 Task: Plan a trip to Nsanje, Malawi from 8th November, 2023 to 19th November, 2023 for 1 adult. Place can be shared room with 1  bedroom having 1 bed and 1 bathroom. Property type can be hotel. Booking option can be shelf check-in. Look for 3 properties as per requirement.
Action: Mouse pressed left at (213, 106)
Screenshot: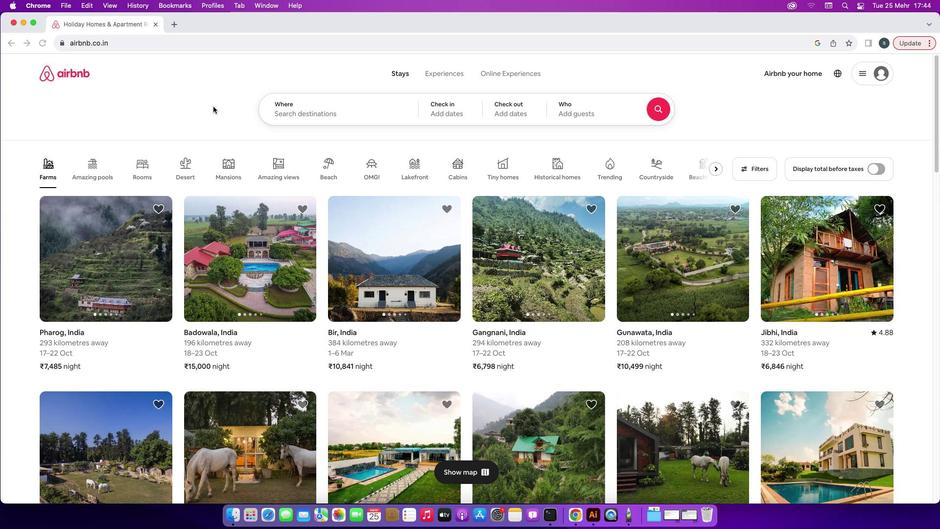 
Action: Mouse moved to (325, 116)
Screenshot: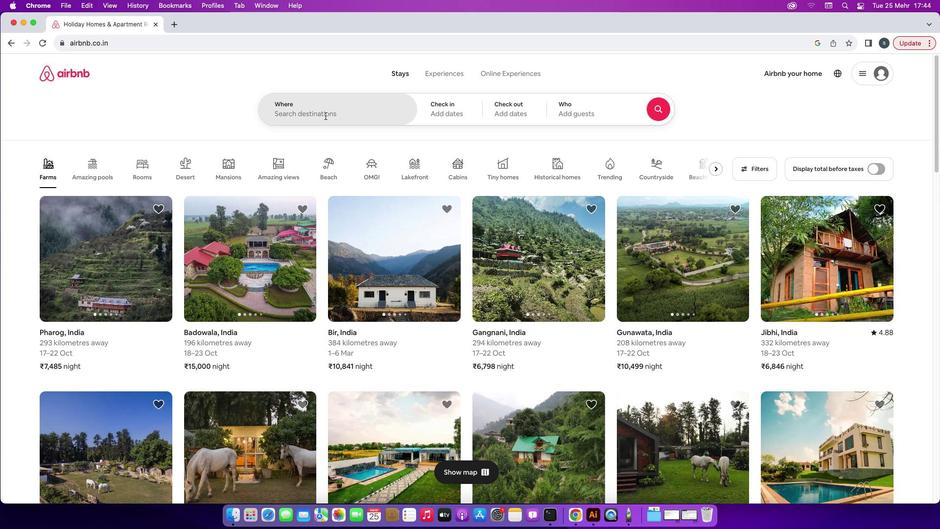 
Action: Mouse pressed left at (325, 116)
Screenshot: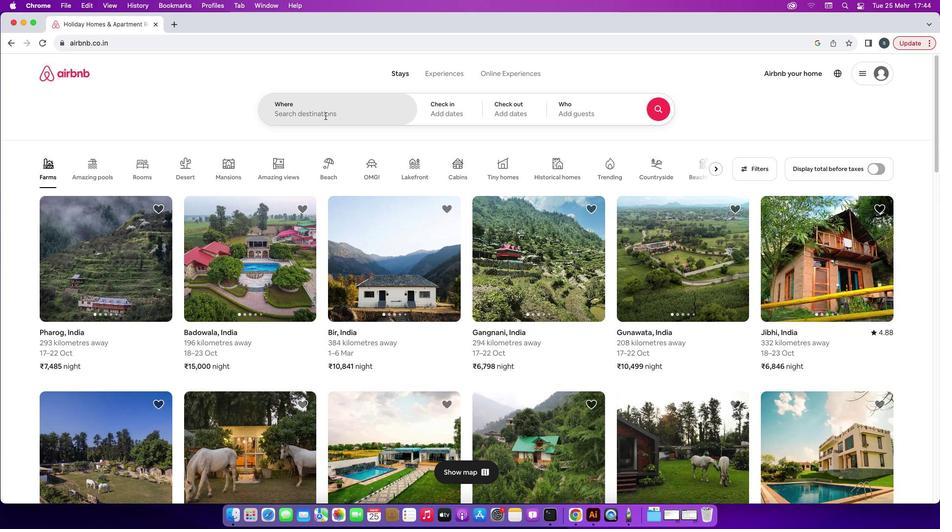 
Action: Mouse moved to (331, 106)
Screenshot: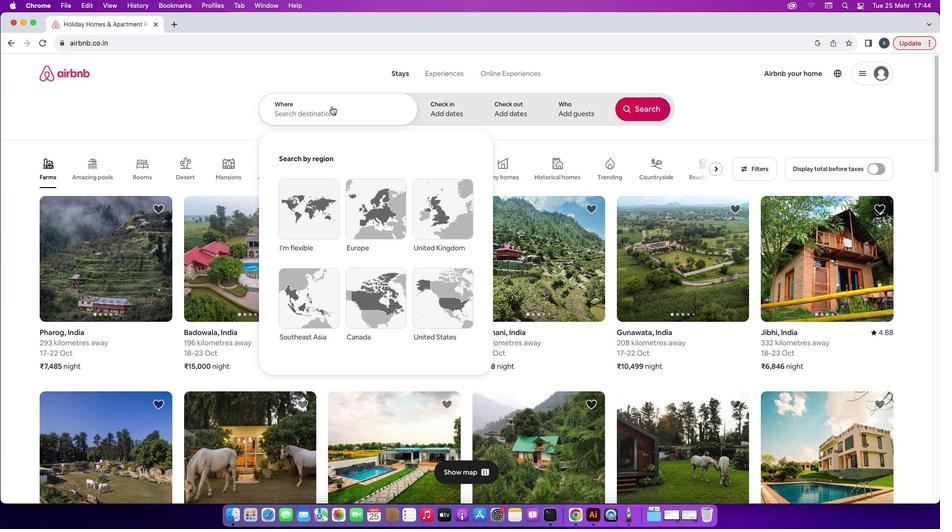 
Action: Key pressed 'N'Key.caps_lock's''a''n''j''e'','Key.spaceKey.caps_lock'M'Key.caps_lock'a''l''a''w''i'
Screenshot: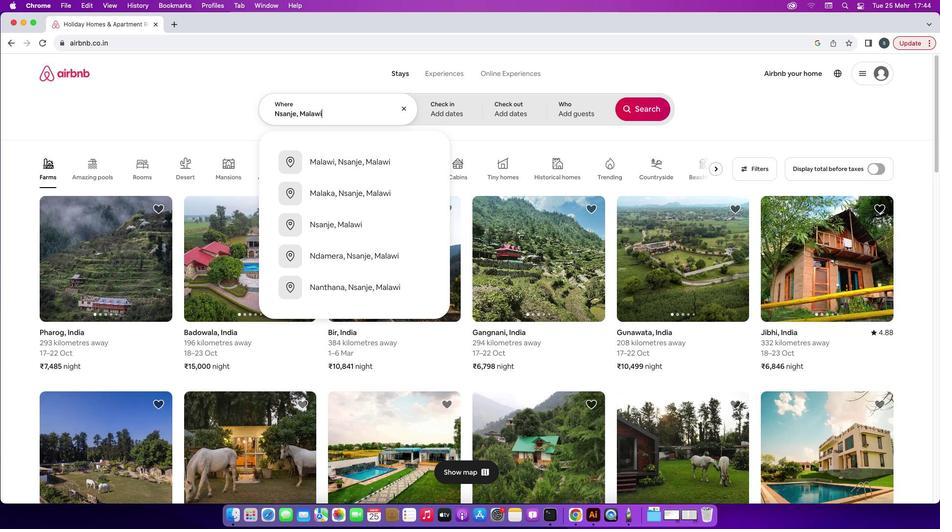 
Action: Mouse moved to (361, 191)
Screenshot: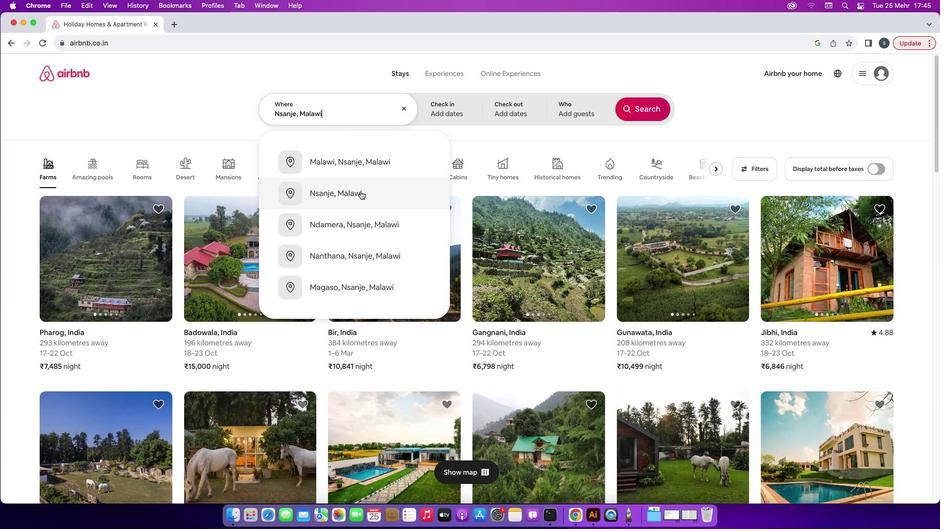
Action: Mouse pressed left at (361, 191)
Screenshot: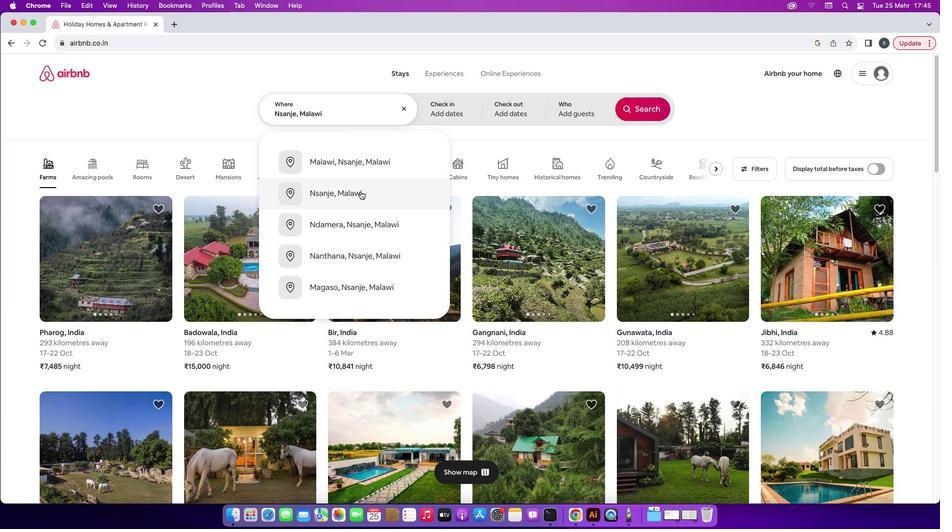 
Action: Mouse moved to (562, 258)
Screenshot: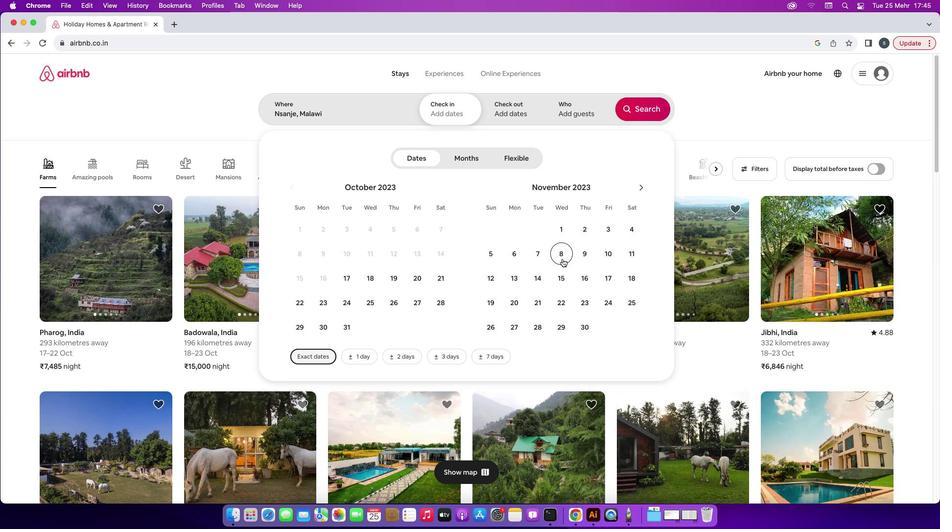 
Action: Mouse pressed left at (562, 258)
Screenshot: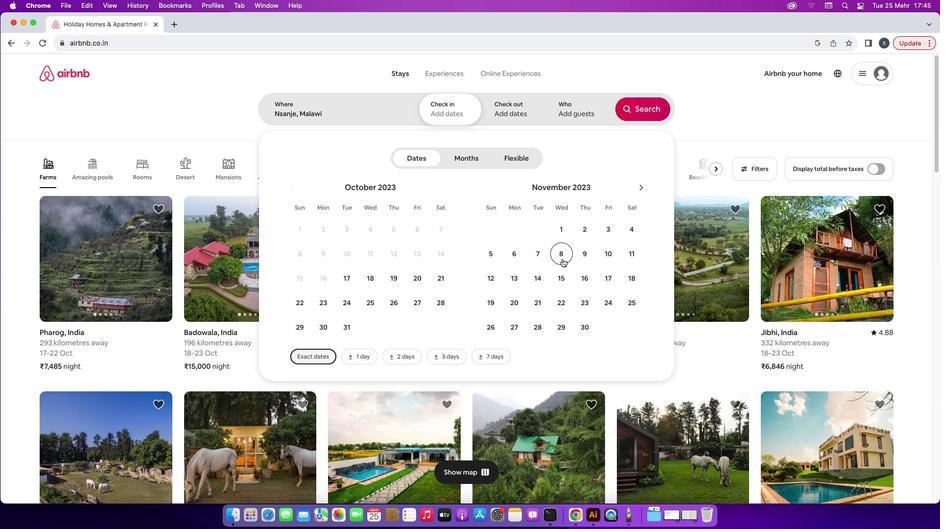 
Action: Mouse moved to (496, 303)
Screenshot: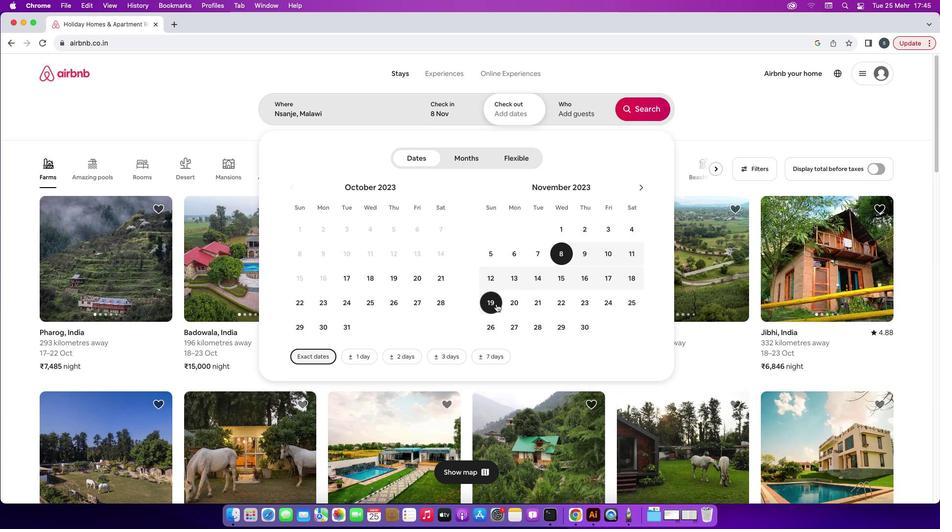 
Action: Mouse pressed left at (496, 303)
Screenshot: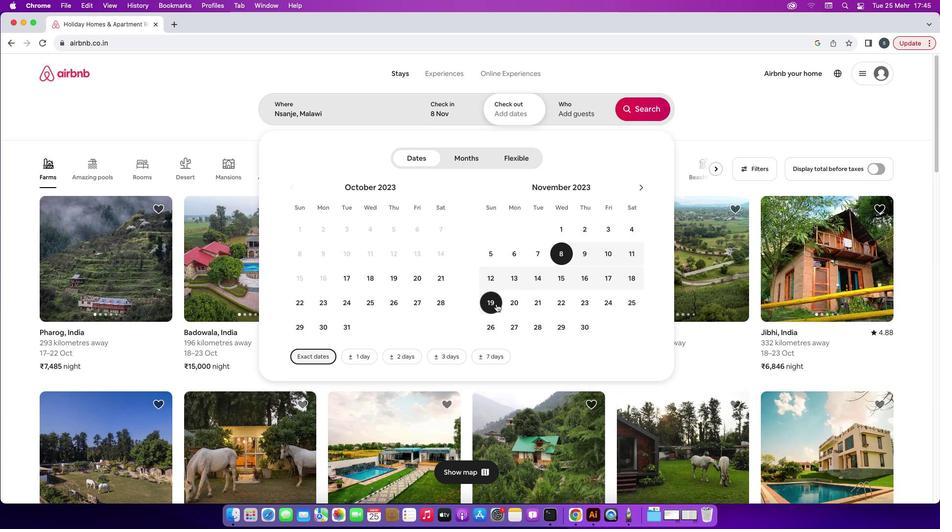 
Action: Mouse moved to (574, 114)
Screenshot: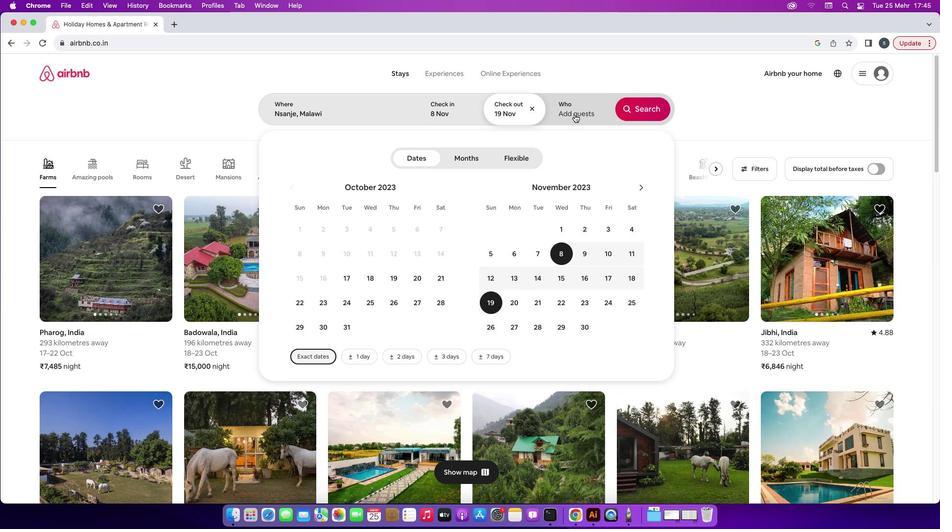 
Action: Mouse pressed left at (574, 114)
Screenshot: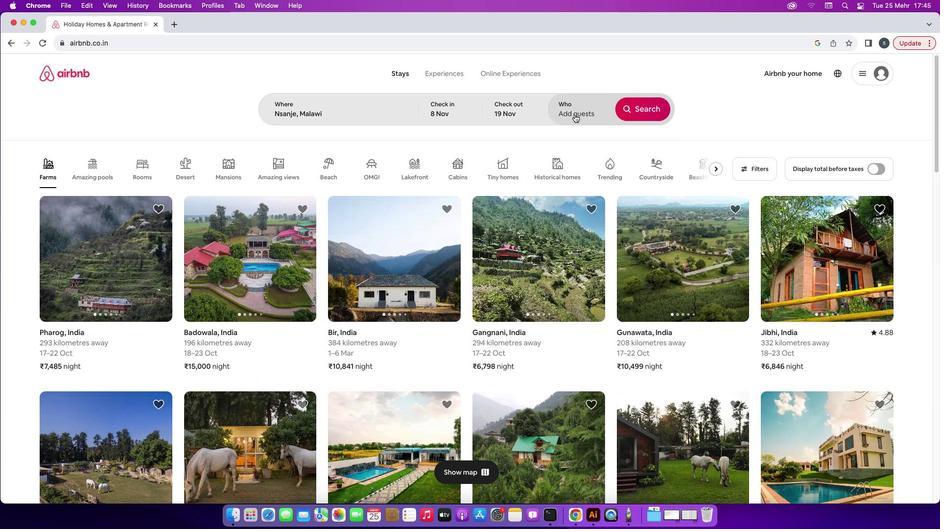 
Action: Mouse moved to (646, 157)
Screenshot: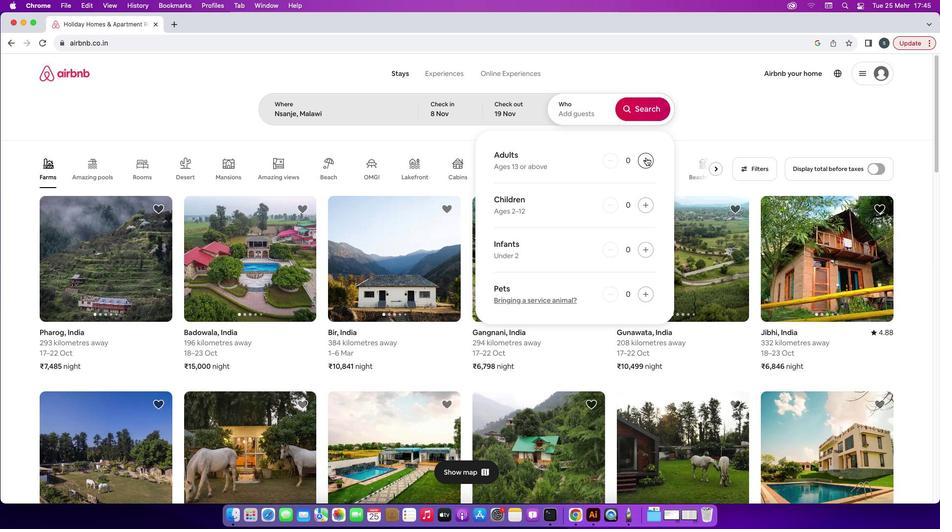 
Action: Mouse pressed left at (646, 157)
Screenshot: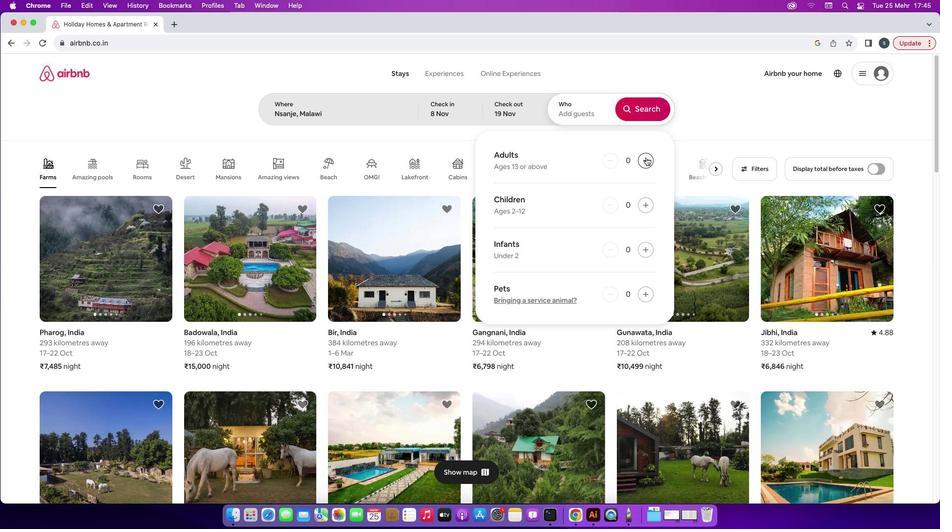 
Action: Mouse moved to (642, 107)
Screenshot: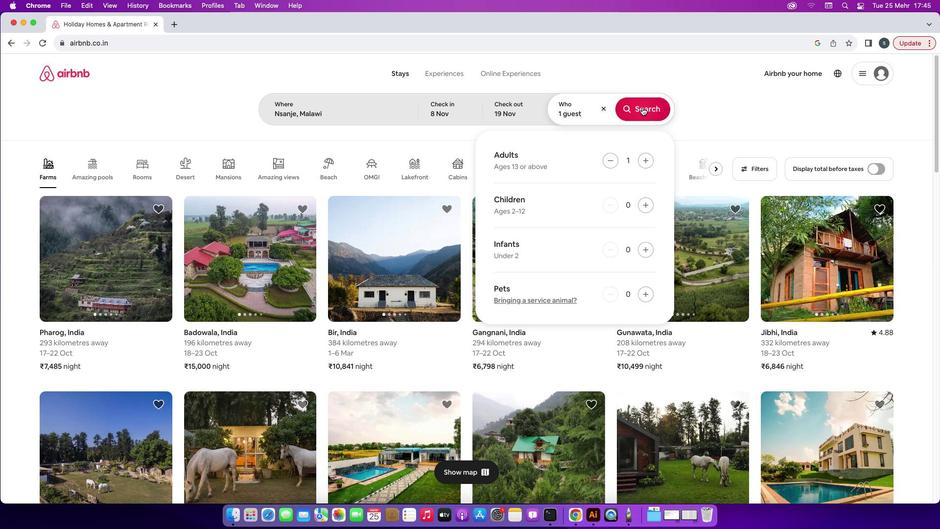 
Action: Mouse pressed left at (642, 107)
Screenshot: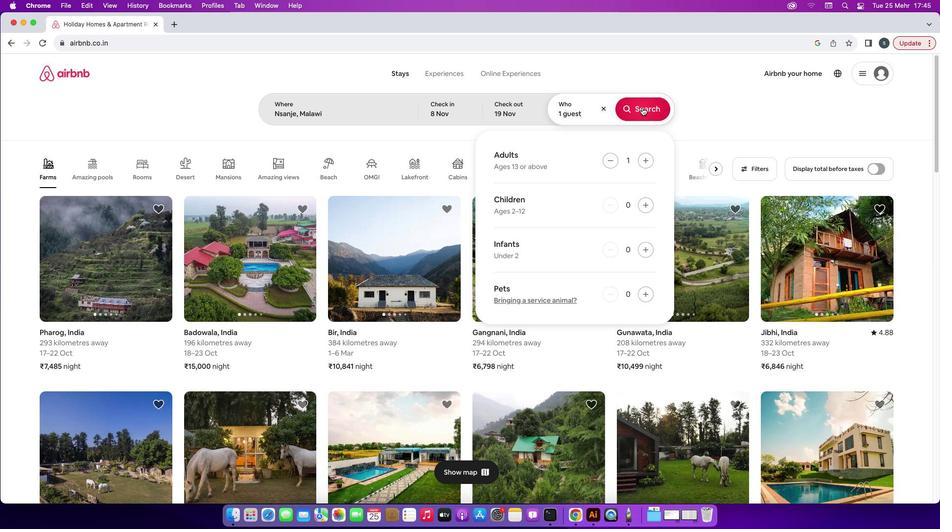 
Action: Mouse moved to (785, 118)
Screenshot: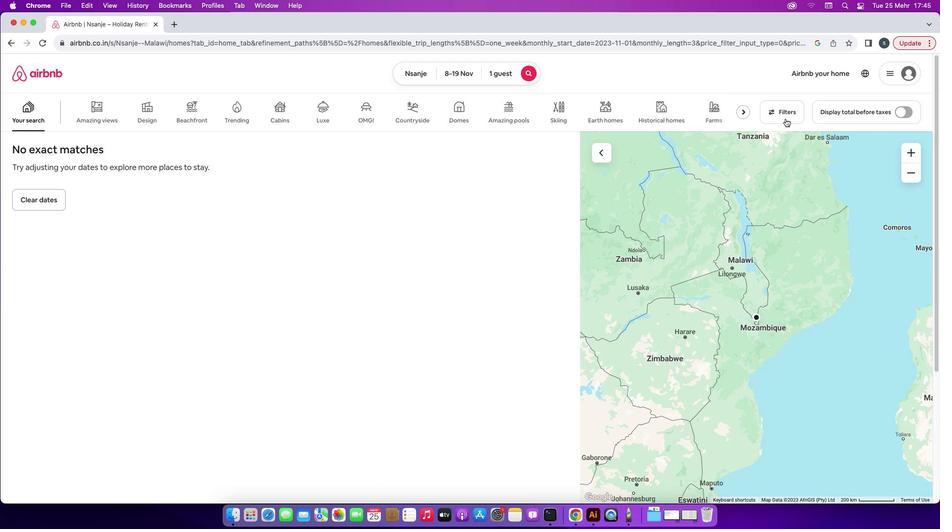 
Action: Mouse pressed left at (785, 118)
Screenshot: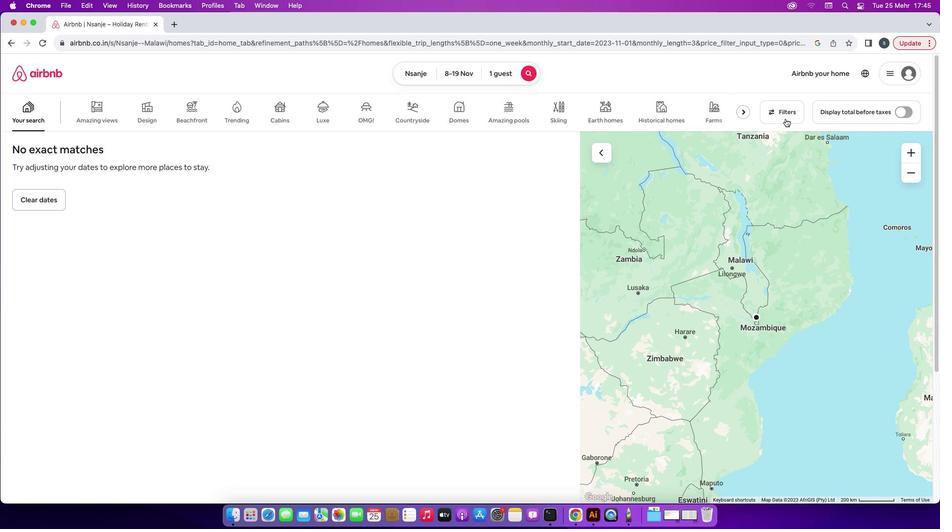 
Action: Mouse moved to (448, 224)
Screenshot: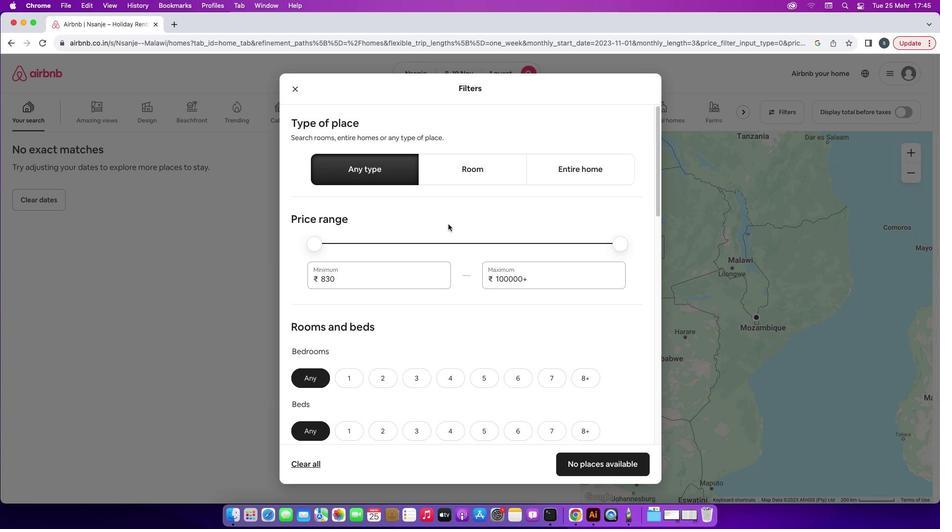 
Action: Mouse scrolled (448, 224) with delta (0, 0)
Screenshot: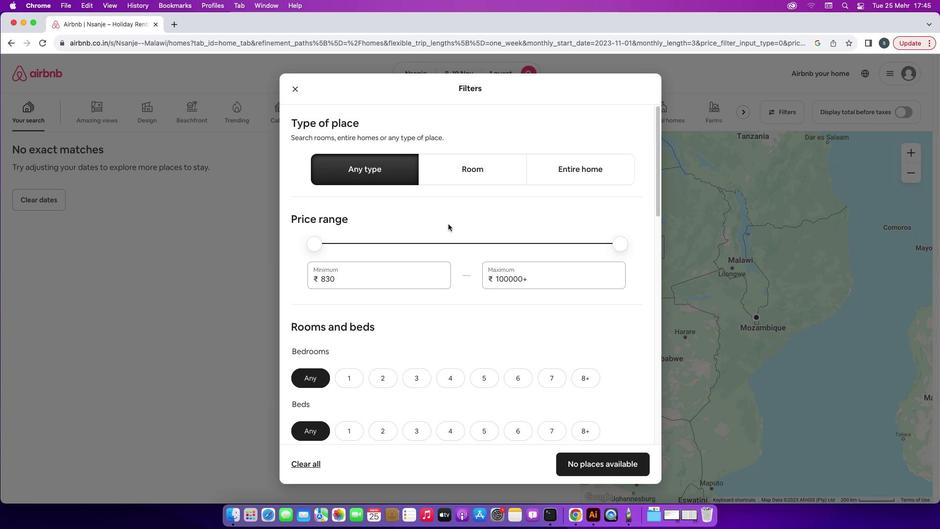 
Action: Mouse scrolled (448, 224) with delta (0, 0)
Screenshot: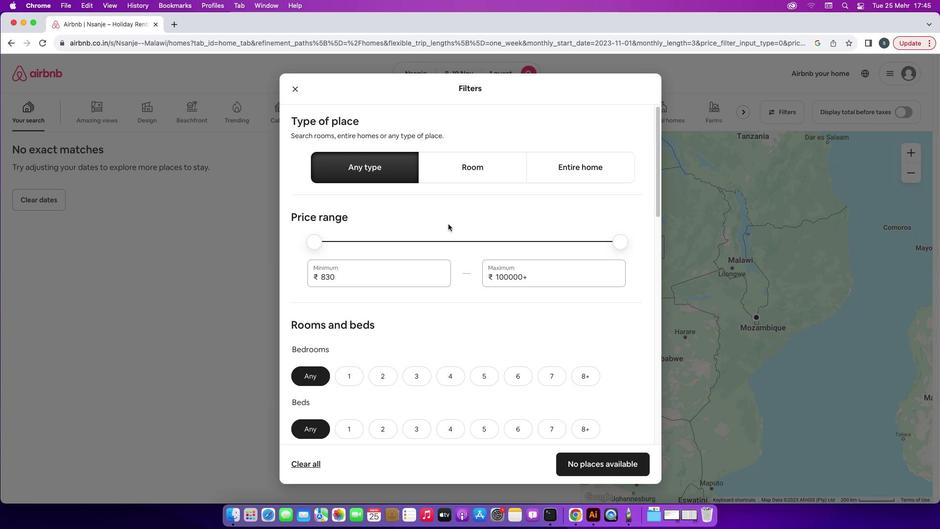 
Action: Mouse scrolled (448, 224) with delta (0, 0)
Screenshot: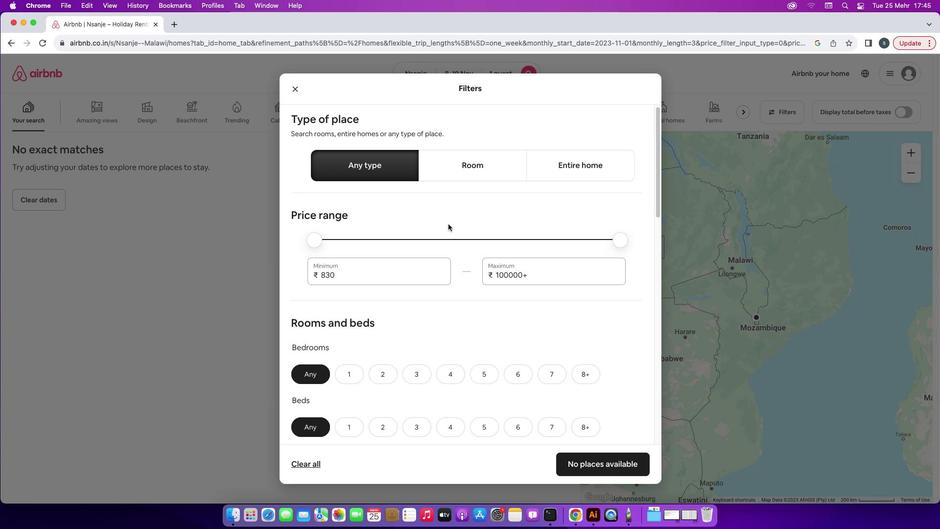 
Action: Mouse scrolled (448, 224) with delta (0, 0)
Screenshot: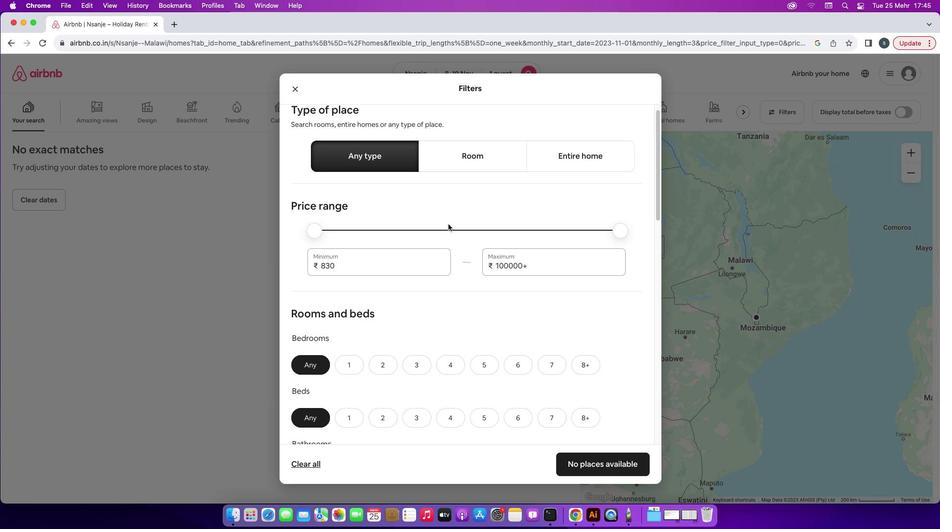 
Action: Mouse scrolled (448, 224) with delta (0, 0)
Screenshot: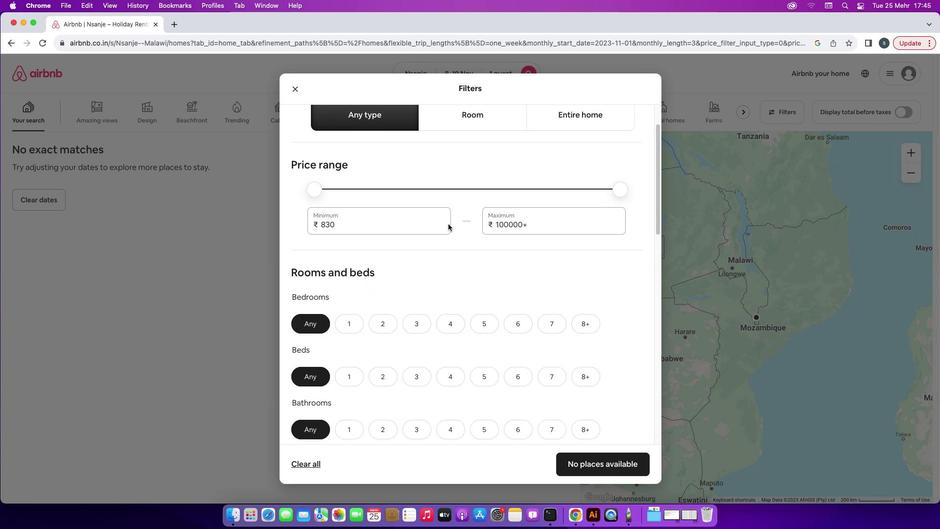
Action: Mouse scrolled (448, 224) with delta (0, 0)
Screenshot: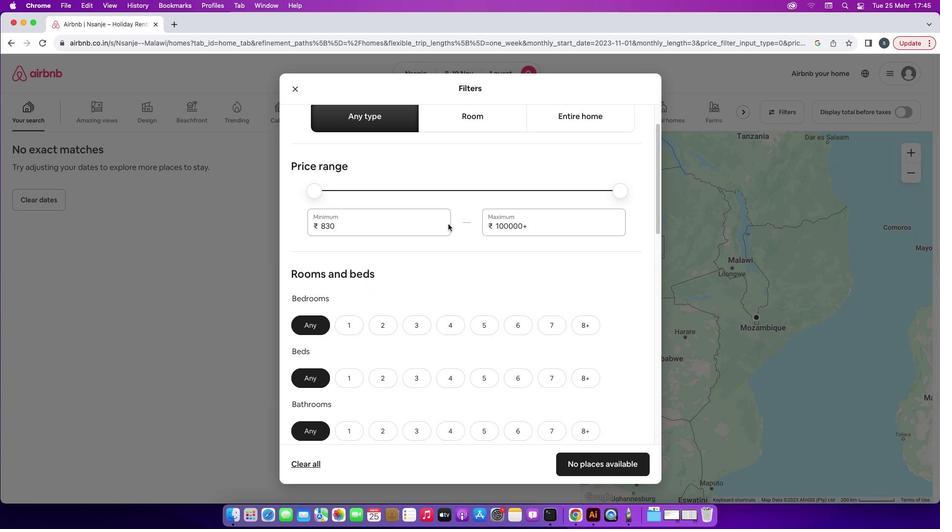 
Action: Mouse scrolled (448, 224) with delta (0, 0)
Screenshot: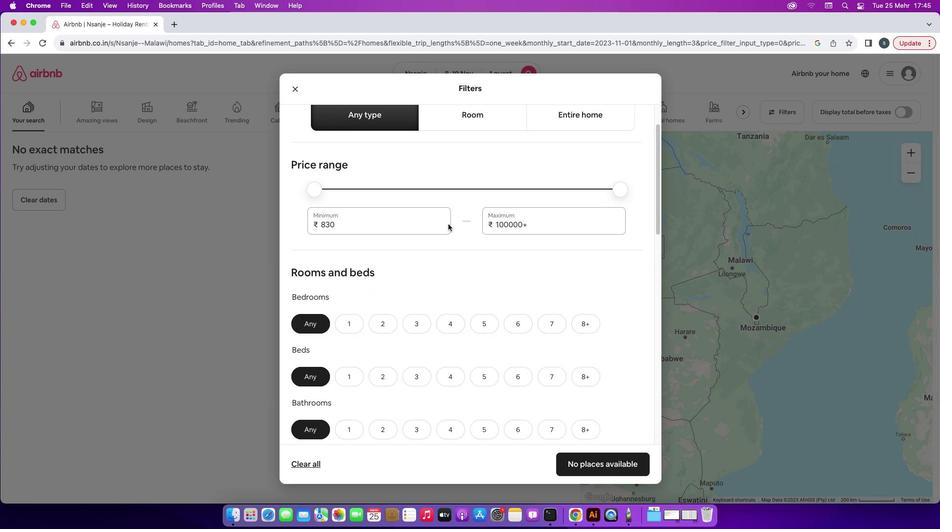 
Action: Mouse moved to (448, 224)
Screenshot: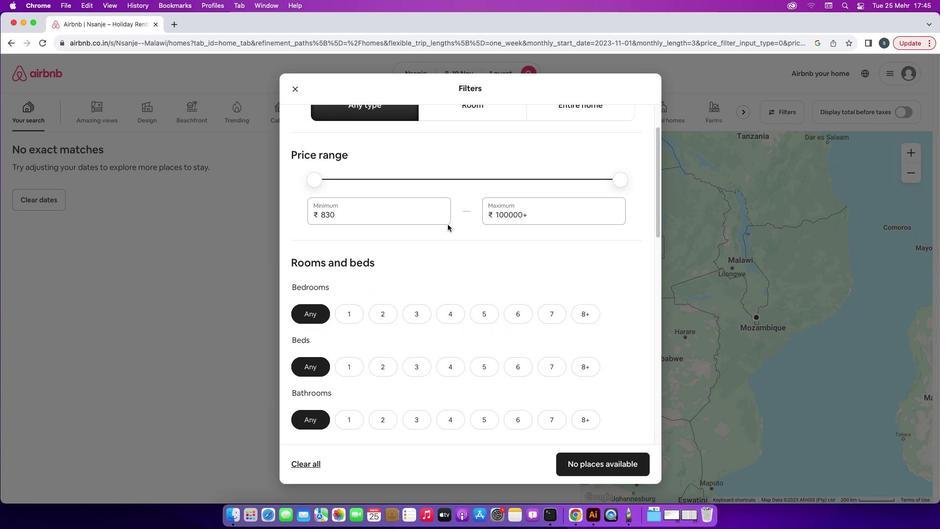 
Action: Mouse scrolled (448, 224) with delta (0, 0)
Screenshot: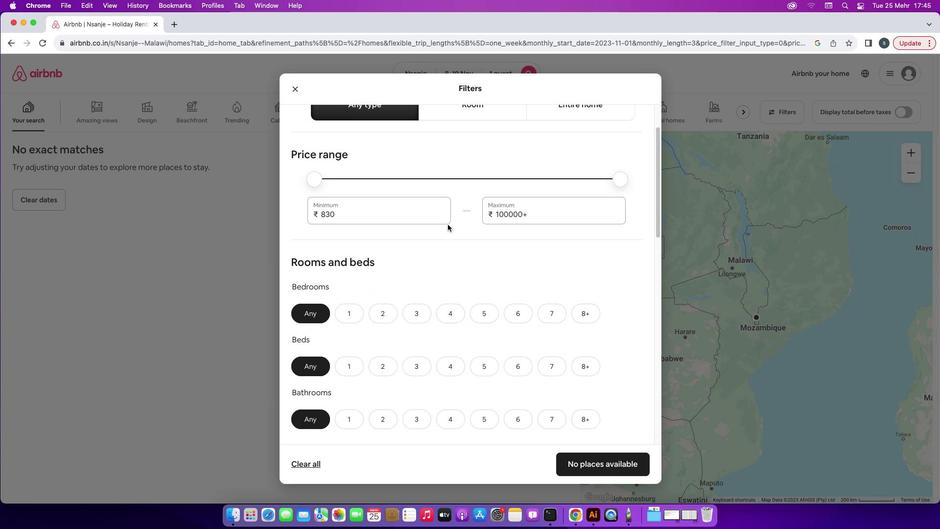 
Action: Mouse scrolled (448, 224) with delta (0, 0)
Screenshot: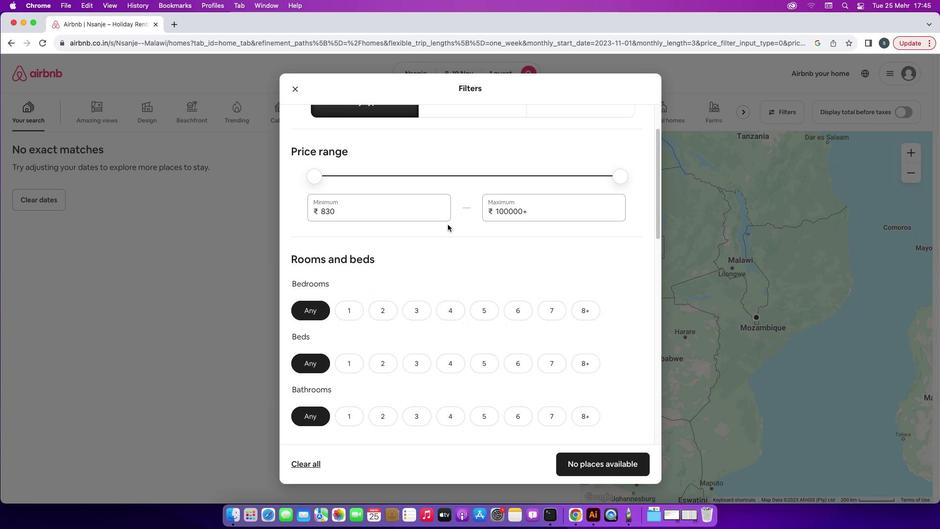 
Action: Mouse moved to (447, 224)
Screenshot: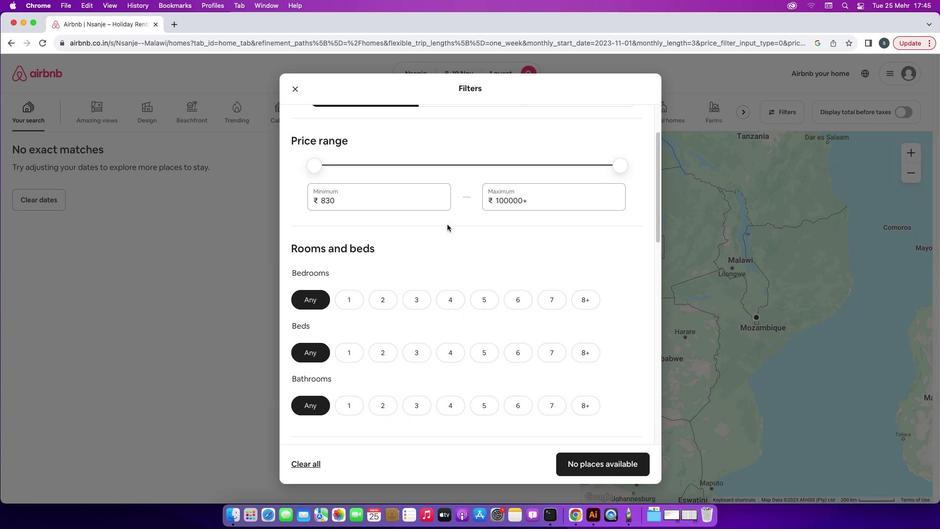 
Action: Mouse scrolled (447, 224) with delta (0, 0)
Screenshot: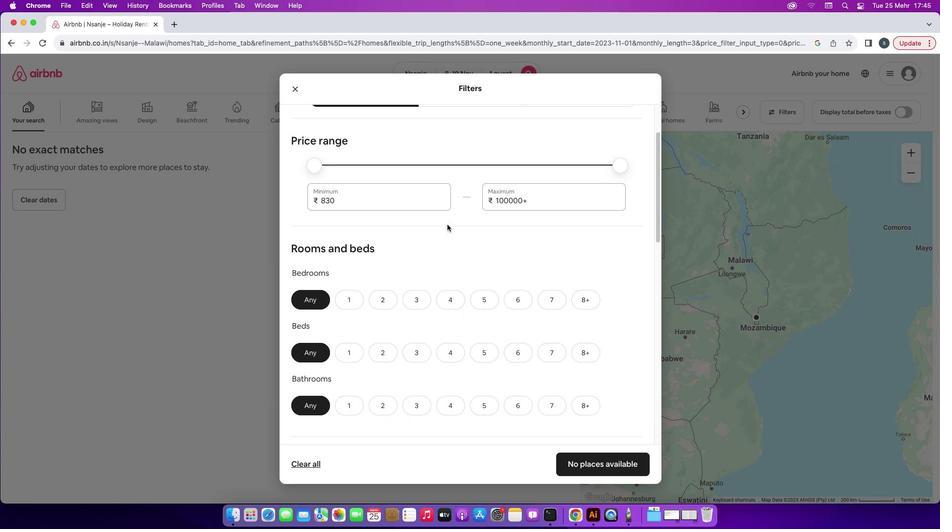 
Action: Mouse scrolled (447, 224) with delta (0, 0)
Screenshot: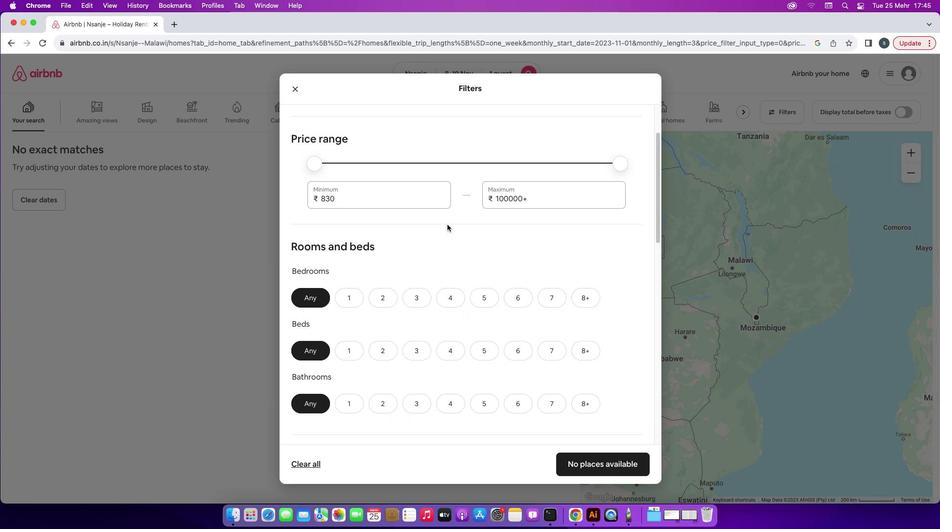 
Action: Mouse scrolled (447, 224) with delta (0, 0)
Screenshot: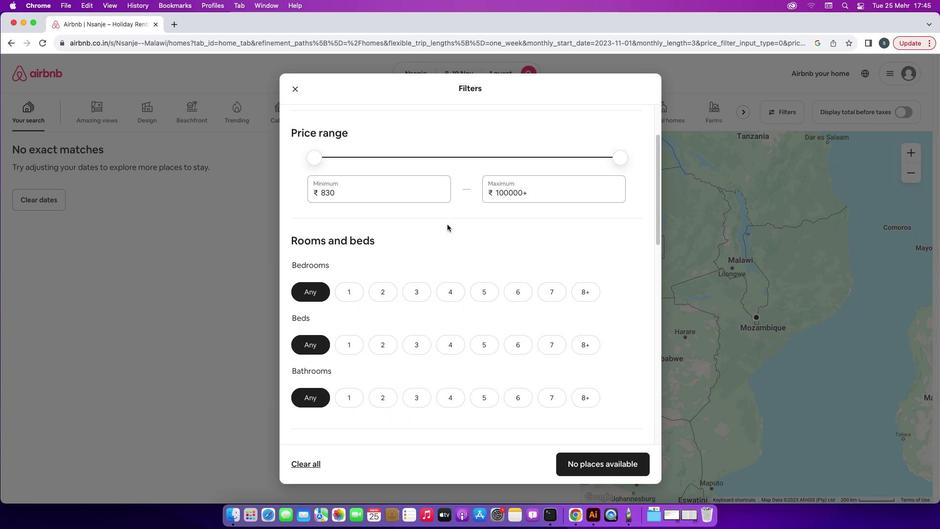 
Action: Mouse moved to (351, 226)
Screenshot: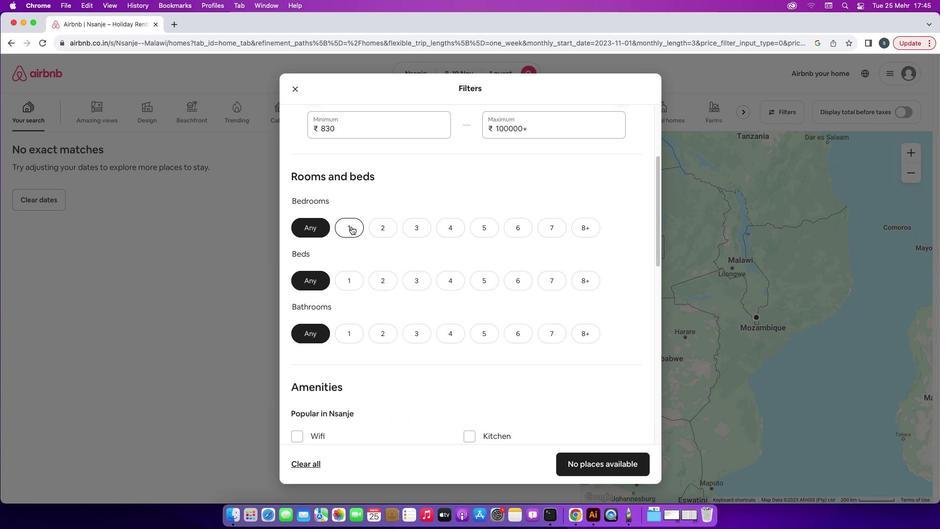 
Action: Mouse pressed left at (351, 226)
Screenshot: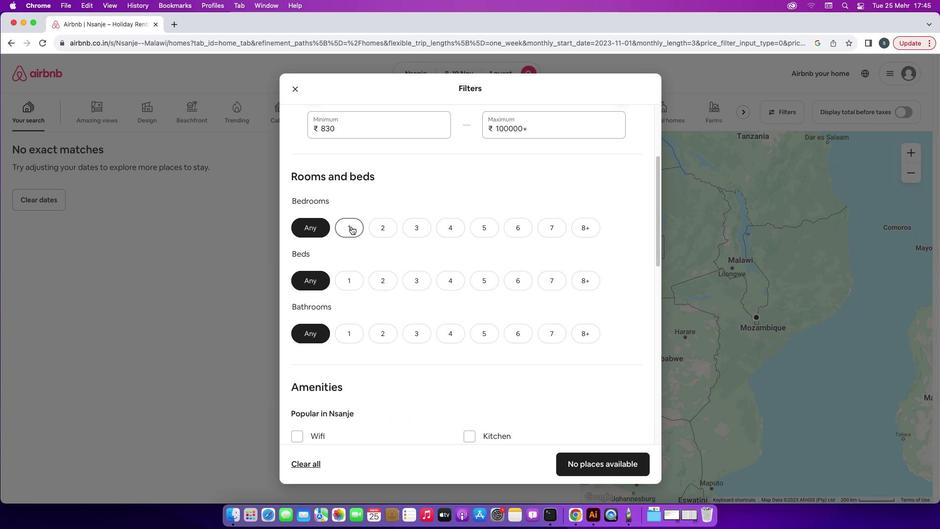 
Action: Mouse moved to (351, 279)
Screenshot: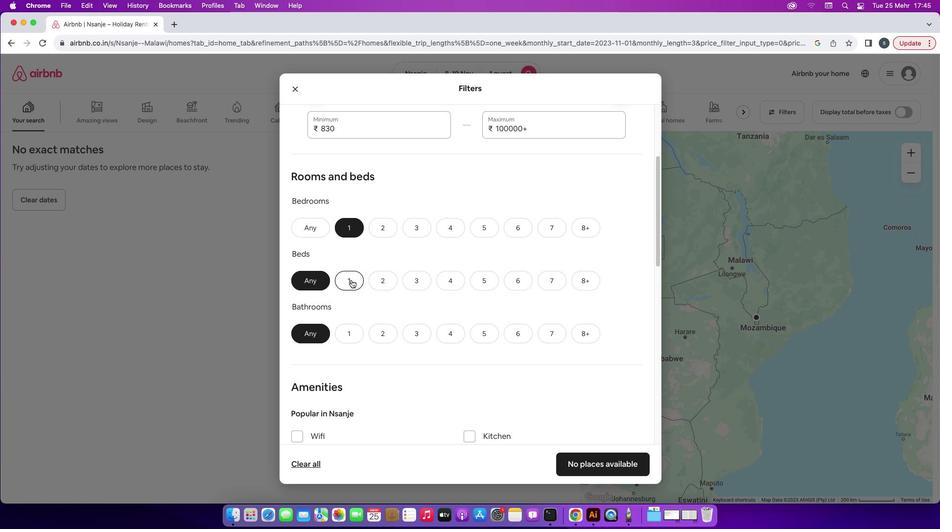 
Action: Mouse pressed left at (351, 279)
Screenshot: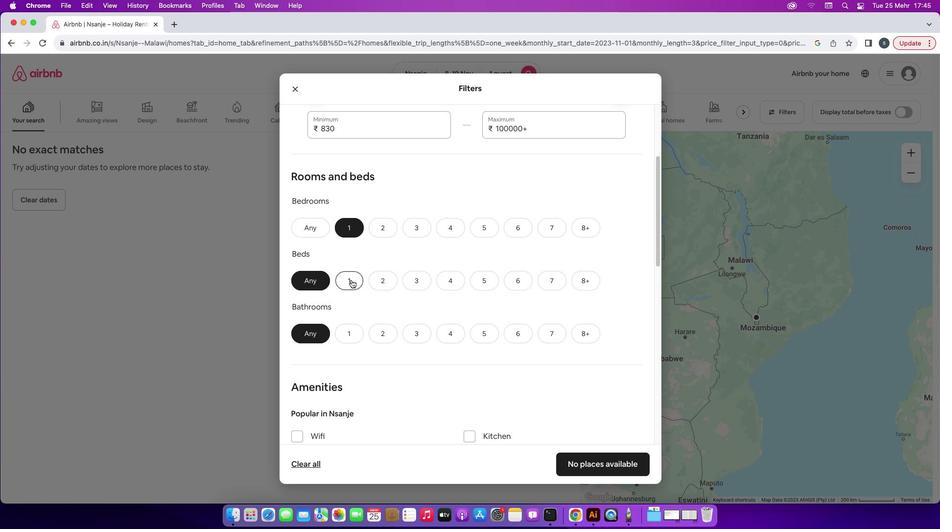 
Action: Mouse moved to (355, 339)
Screenshot: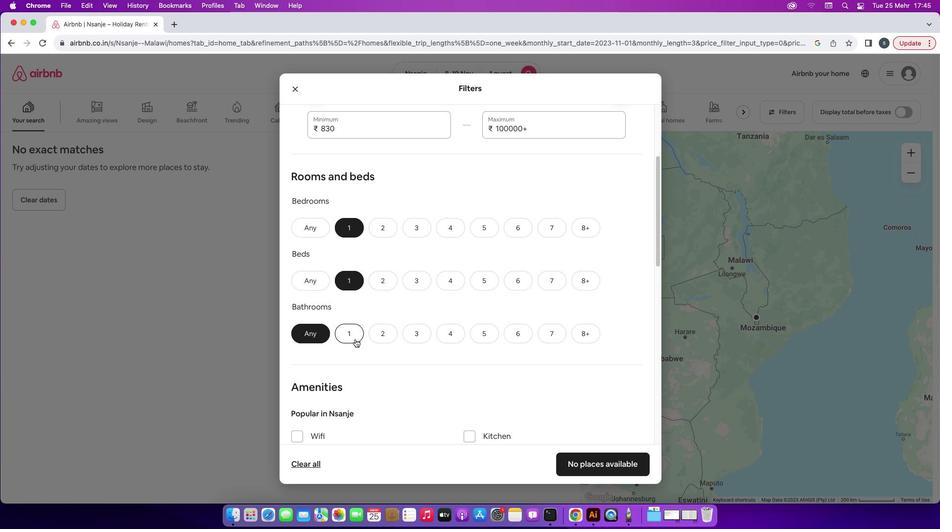 
Action: Mouse pressed left at (355, 339)
Screenshot: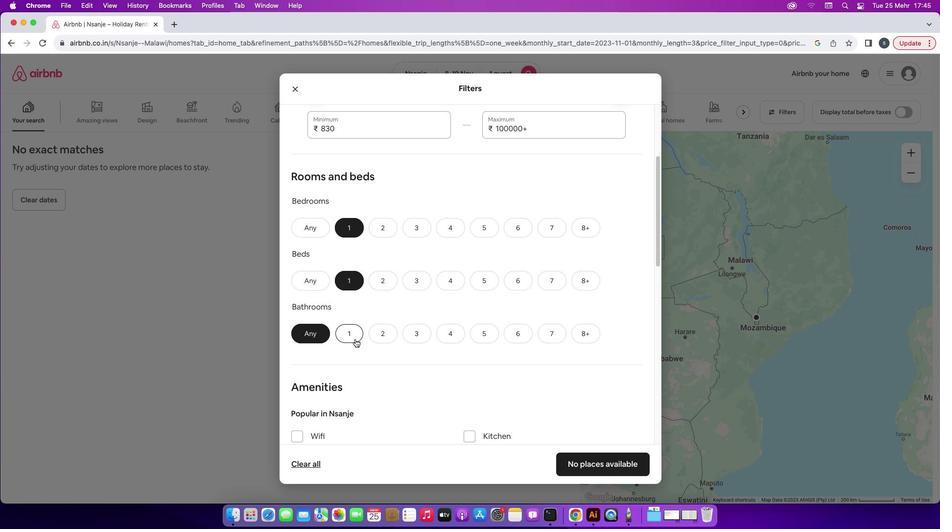 
Action: Mouse moved to (429, 350)
Screenshot: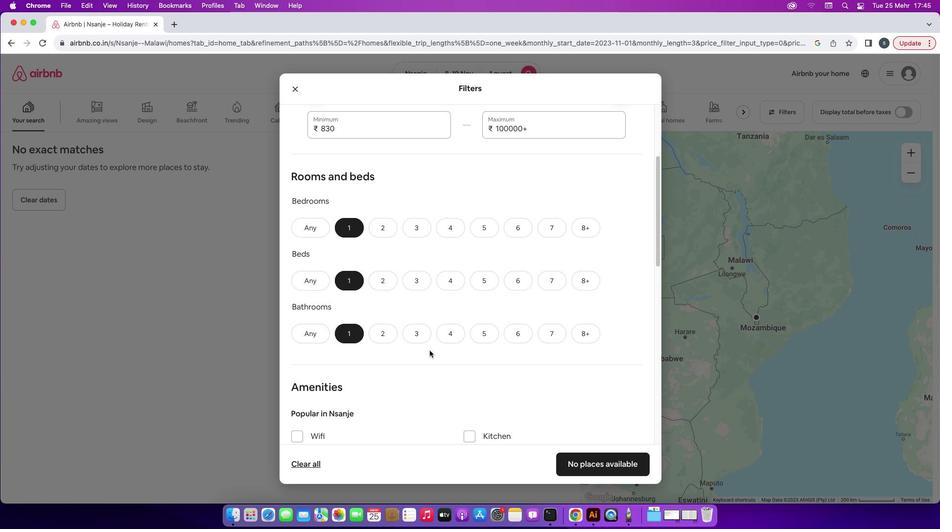 
Action: Mouse scrolled (429, 350) with delta (0, 0)
Screenshot: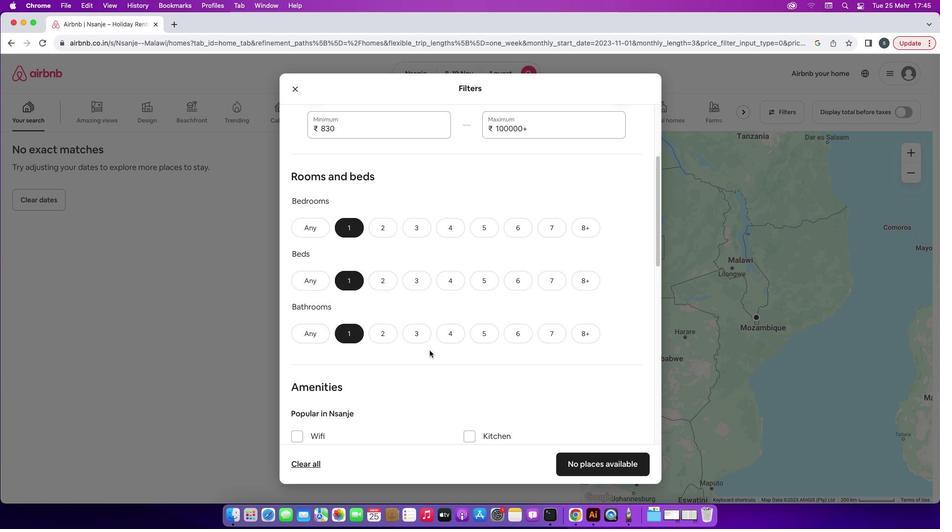 
Action: Mouse scrolled (429, 350) with delta (0, 0)
Screenshot: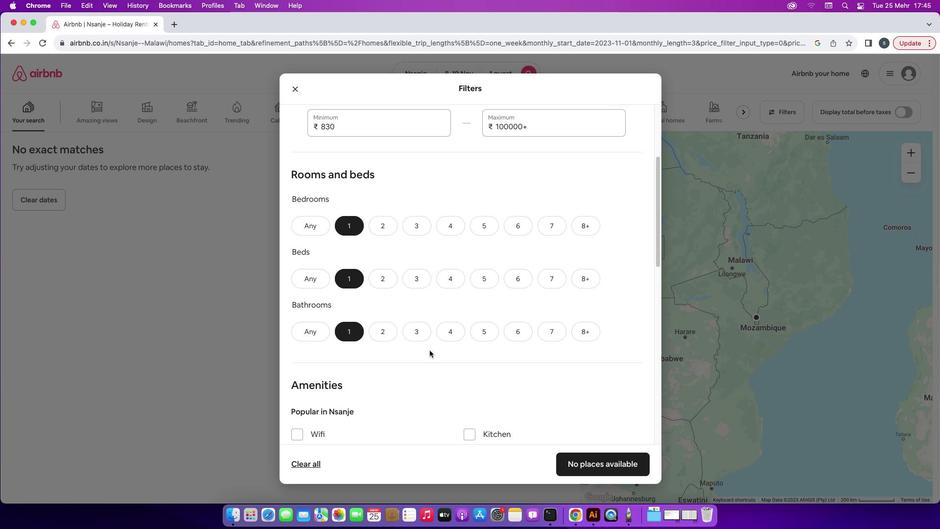 
Action: Mouse scrolled (429, 350) with delta (0, 0)
Screenshot: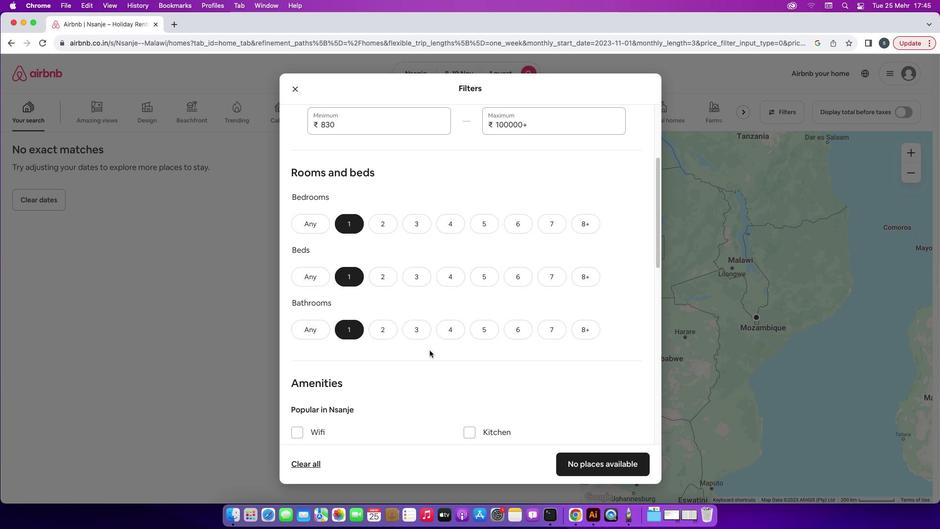 
Action: Mouse scrolled (429, 350) with delta (0, 0)
Screenshot: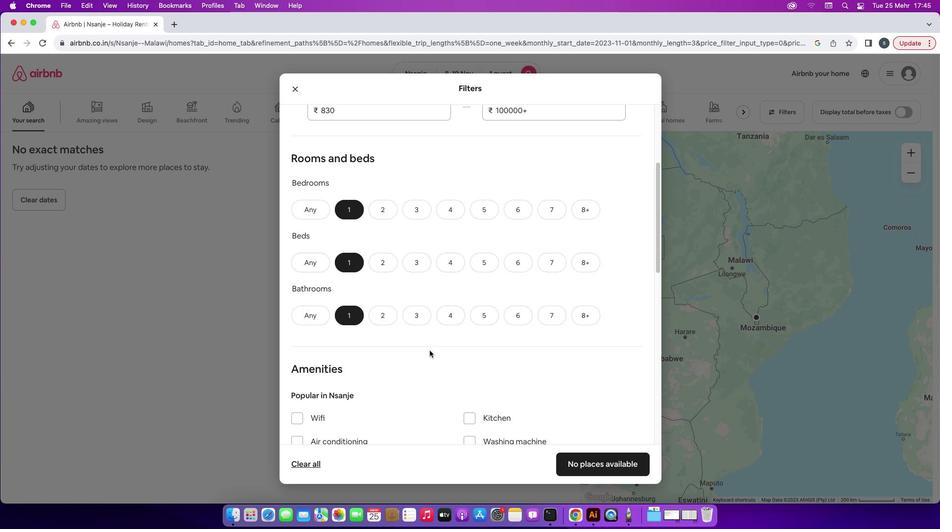 
Action: Mouse scrolled (429, 350) with delta (0, 0)
Screenshot: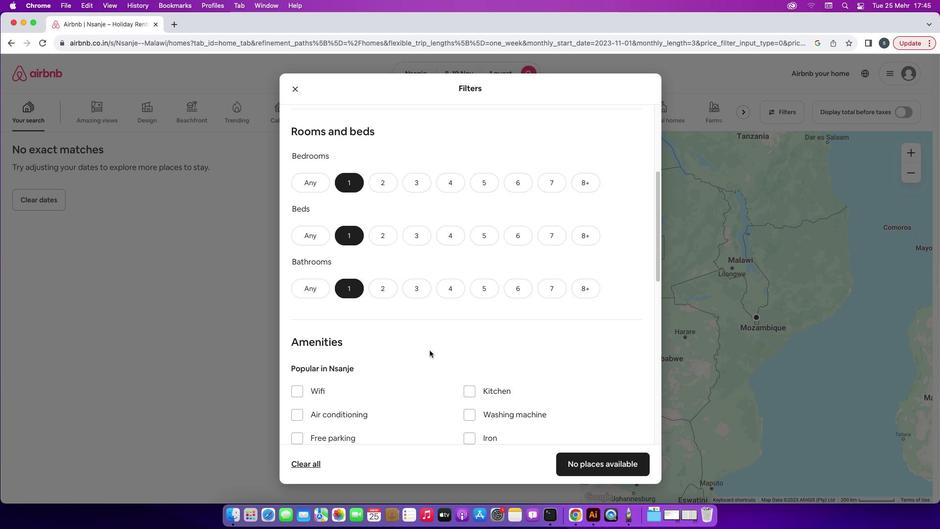 
Action: Mouse scrolled (429, 350) with delta (0, 0)
Screenshot: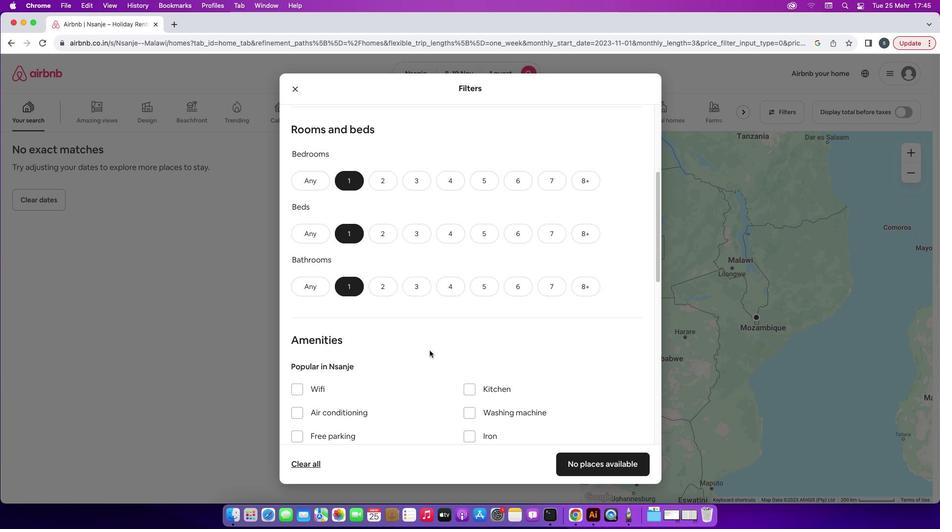 
Action: Mouse scrolled (429, 350) with delta (0, 0)
Screenshot: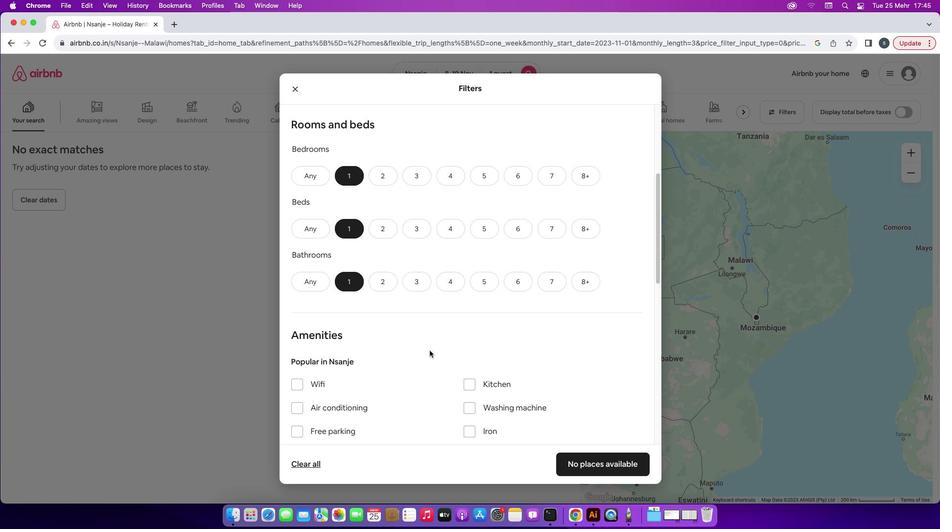 
Action: Mouse scrolled (429, 350) with delta (0, 0)
Screenshot: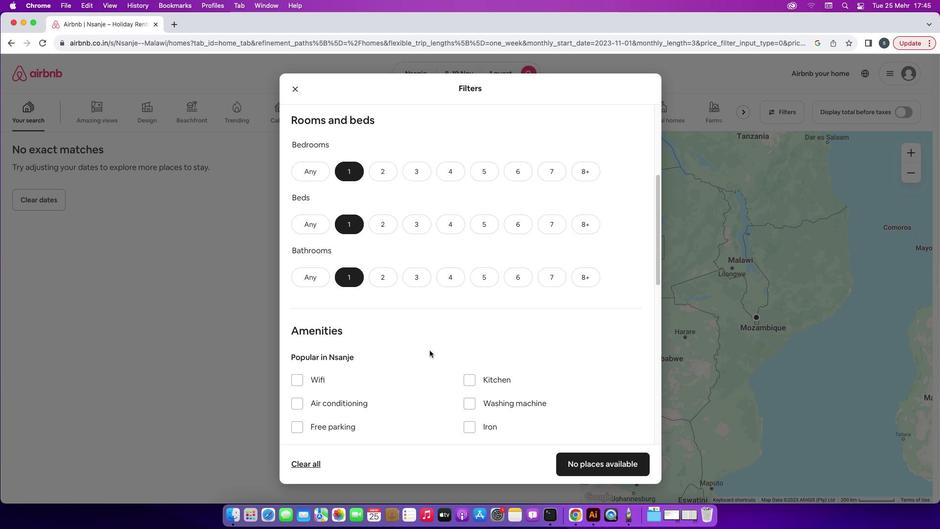 
Action: Mouse moved to (428, 329)
Screenshot: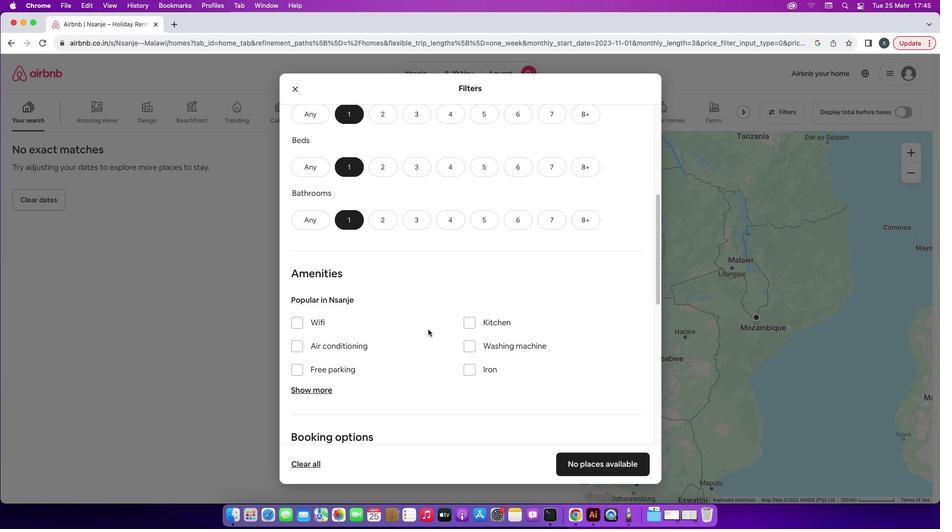 
Action: Mouse scrolled (428, 329) with delta (0, 0)
Screenshot: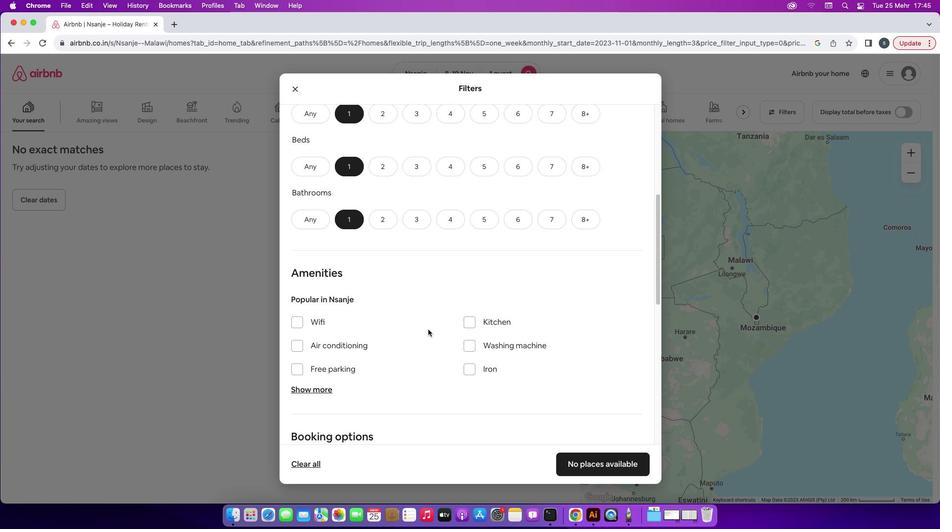 
Action: Mouse moved to (428, 329)
Screenshot: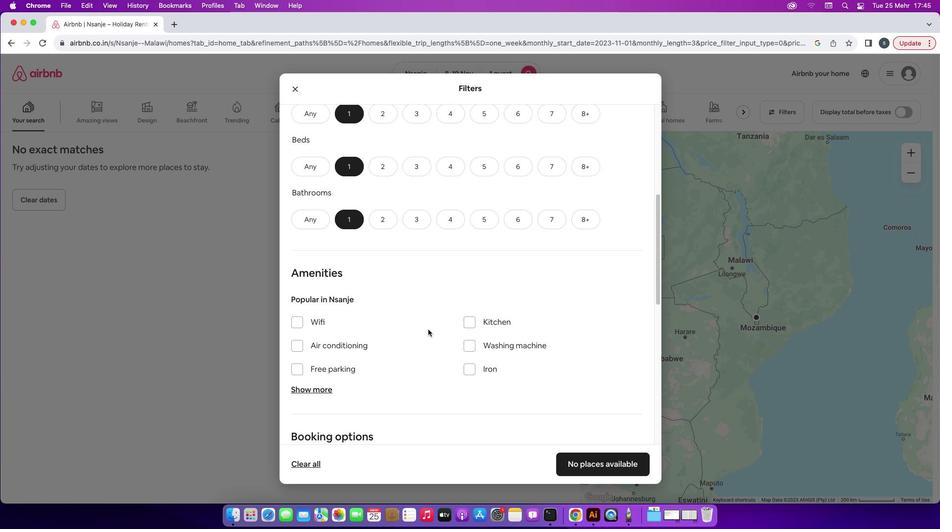 
Action: Mouse scrolled (428, 329) with delta (0, 0)
Screenshot: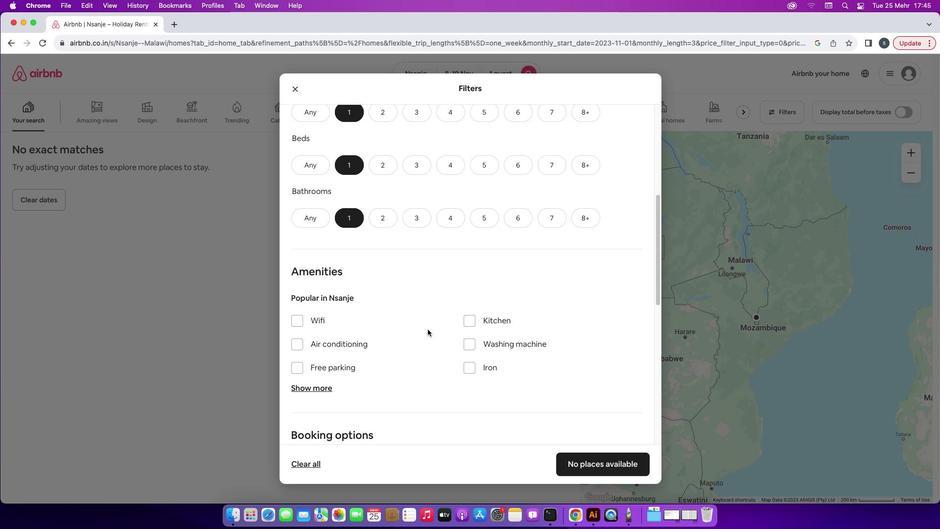 
Action: Mouse moved to (428, 329)
Screenshot: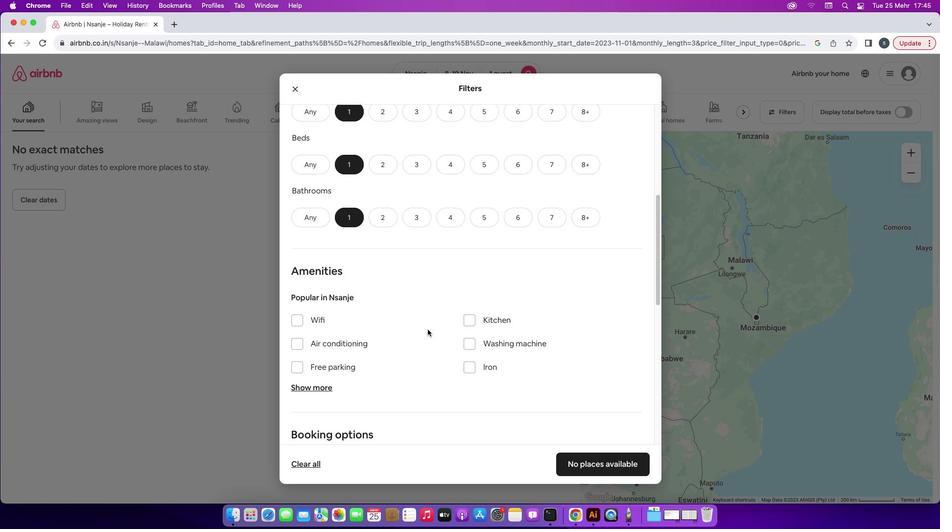 
Action: Mouse scrolled (428, 329) with delta (0, 0)
Screenshot: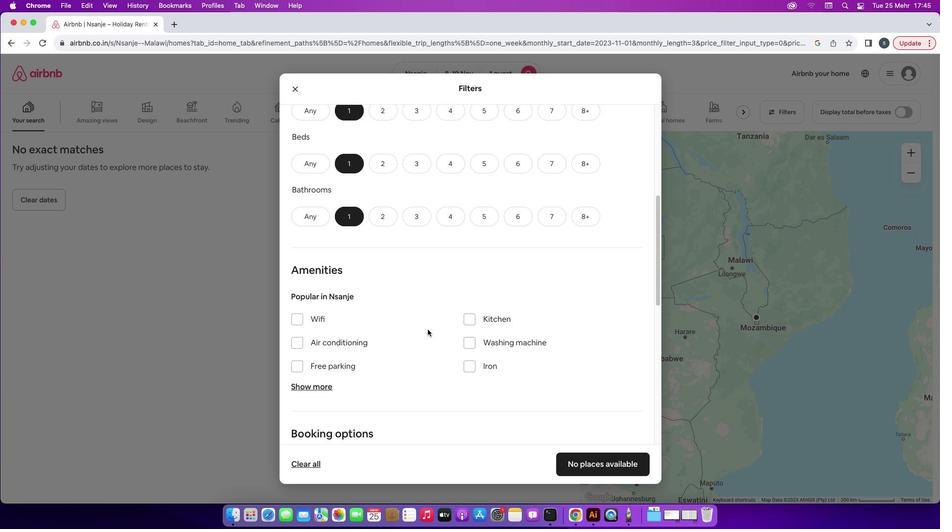
Action: Mouse scrolled (428, 329) with delta (0, 0)
Screenshot: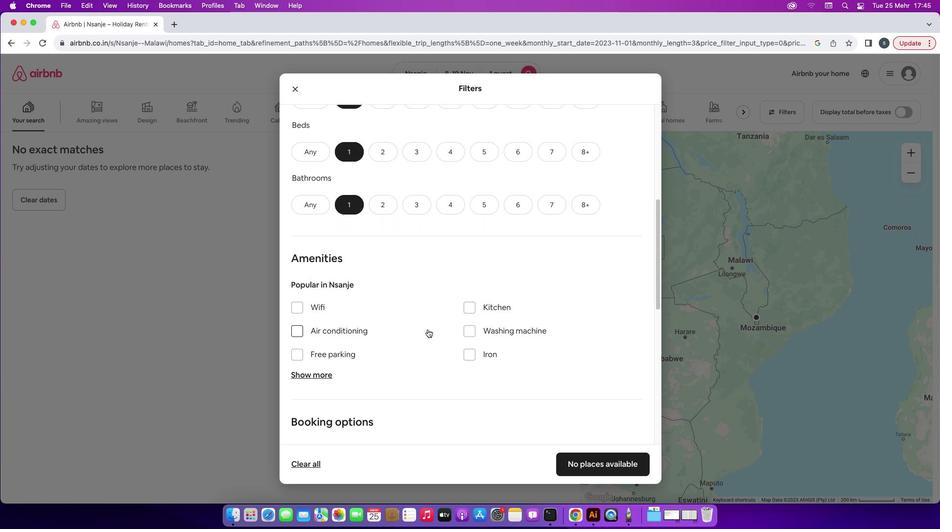 
Action: Mouse scrolled (428, 329) with delta (0, 0)
Screenshot: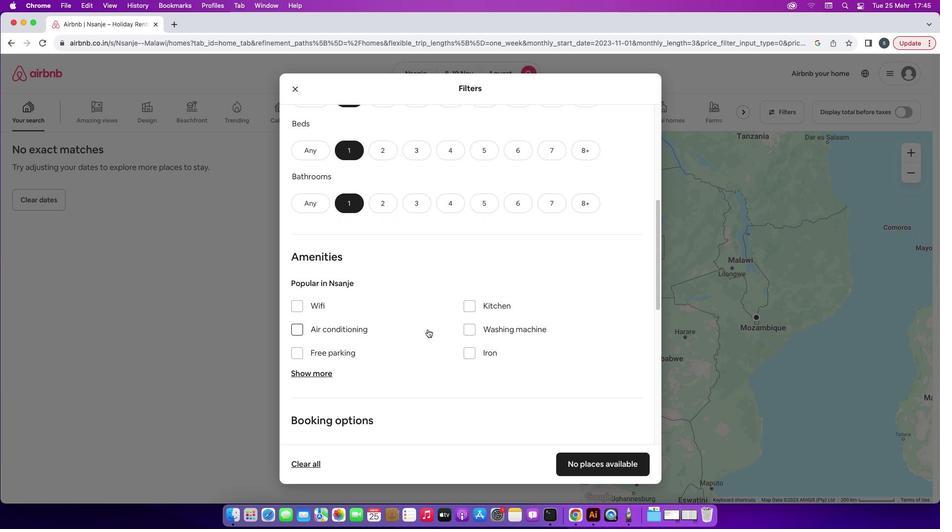 
Action: Mouse scrolled (428, 329) with delta (0, 0)
Screenshot: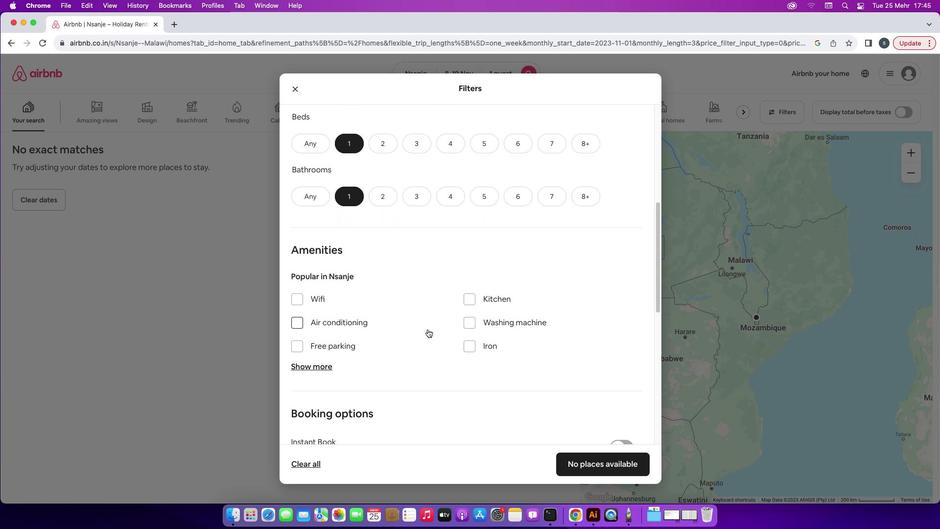 
Action: Mouse scrolled (428, 329) with delta (0, -1)
Screenshot: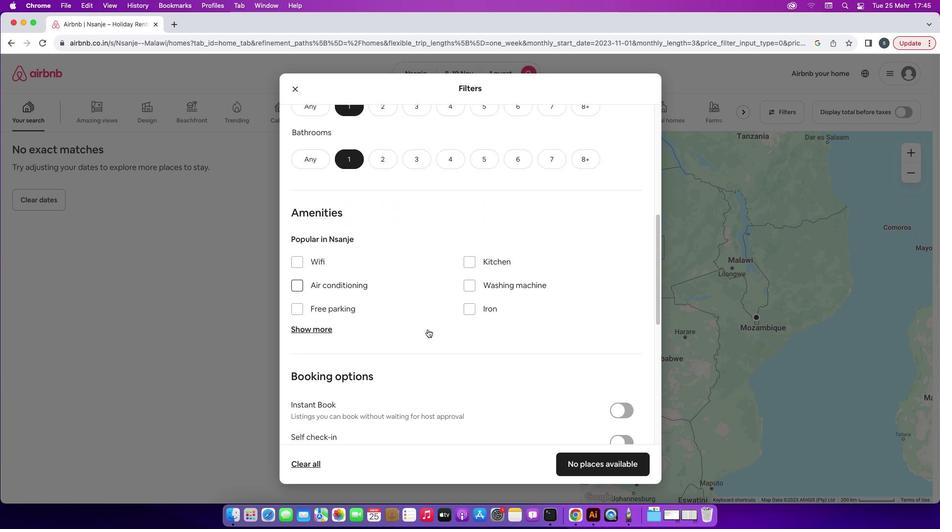 
Action: Mouse scrolled (428, 329) with delta (0, 0)
Screenshot: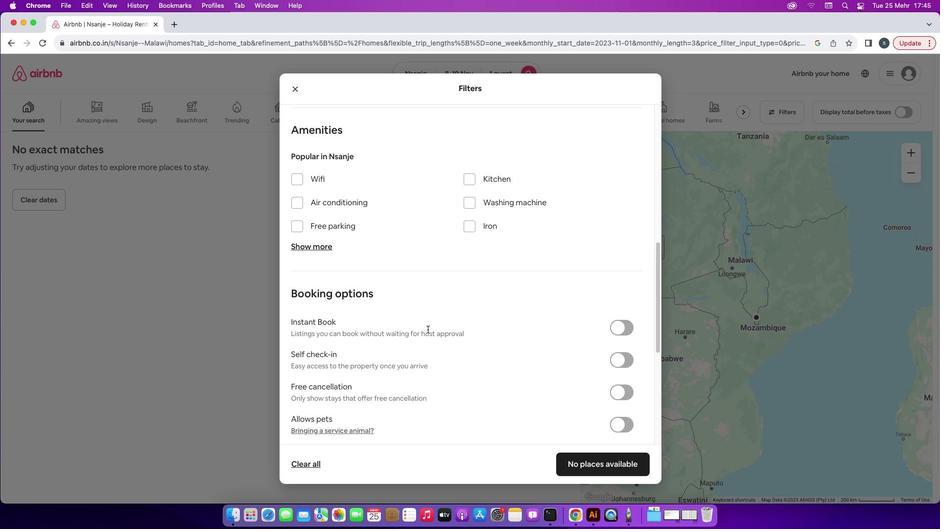 
Action: Mouse moved to (618, 355)
Screenshot: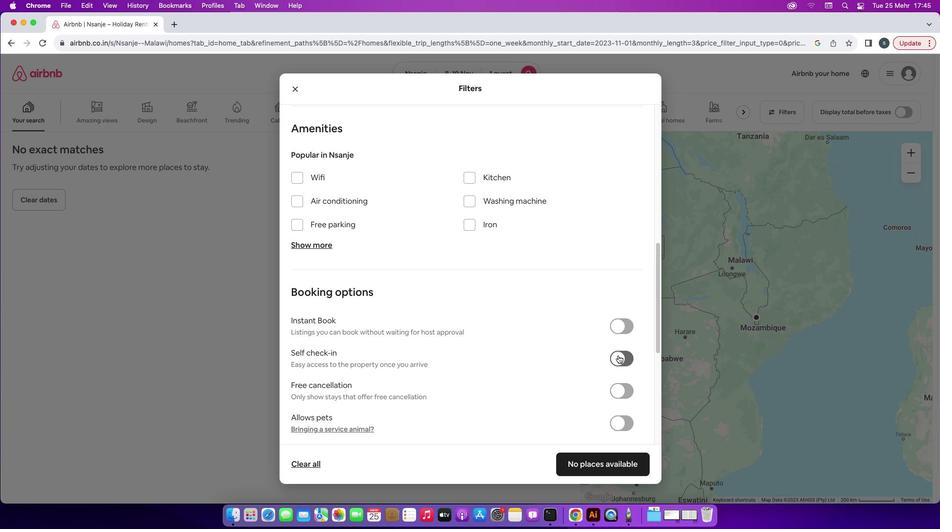 
Action: Mouse pressed left at (618, 355)
Screenshot: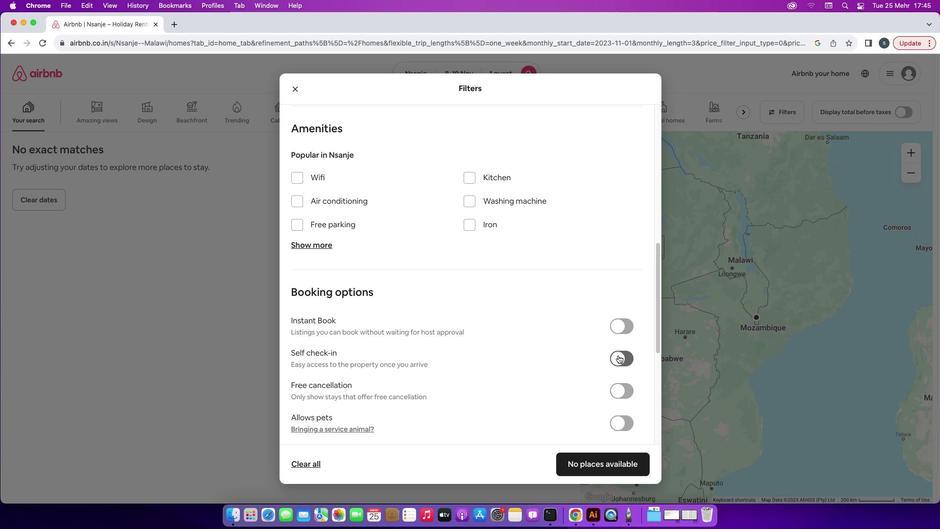 
Action: Mouse moved to (487, 355)
Screenshot: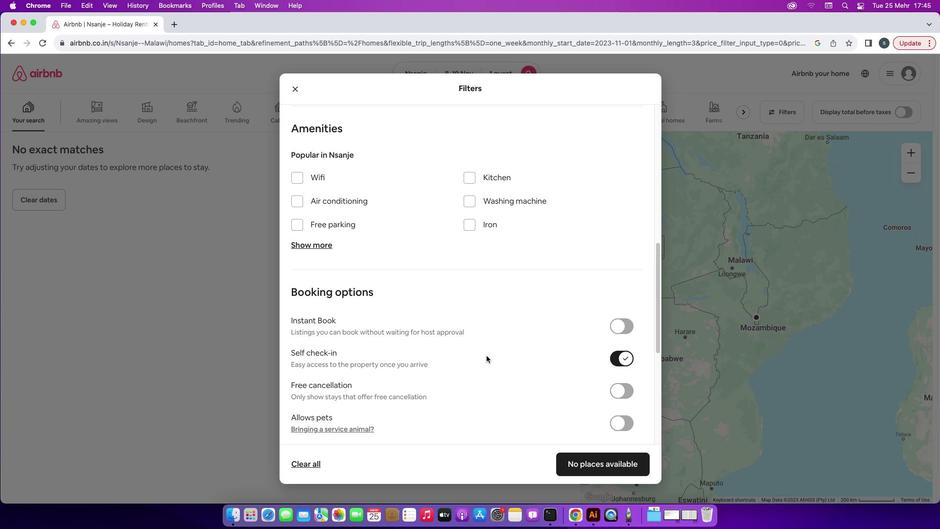 
Action: Mouse scrolled (487, 355) with delta (0, 0)
Screenshot: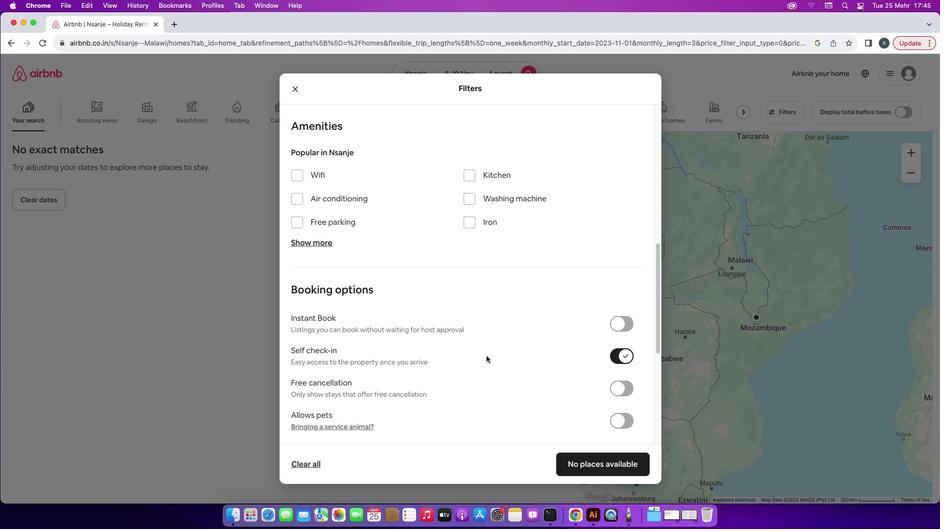 
Action: Mouse scrolled (487, 355) with delta (0, 0)
Screenshot: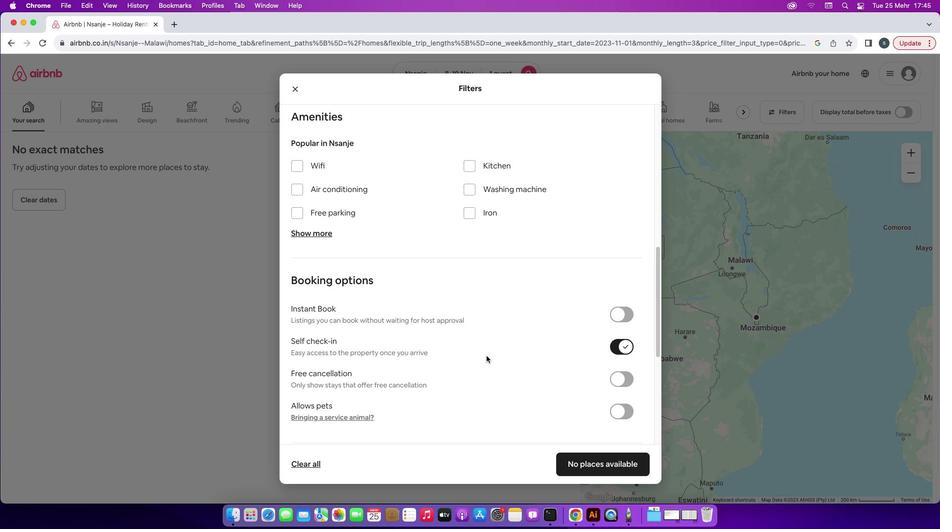 
Action: Mouse scrolled (487, 355) with delta (0, -1)
Screenshot: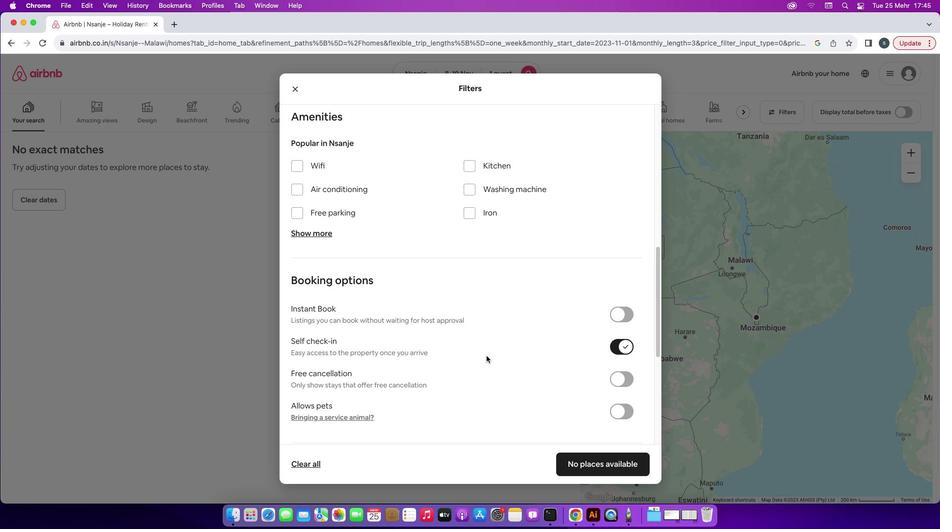
Action: Mouse scrolled (487, 355) with delta (0, -1)
Screenshot: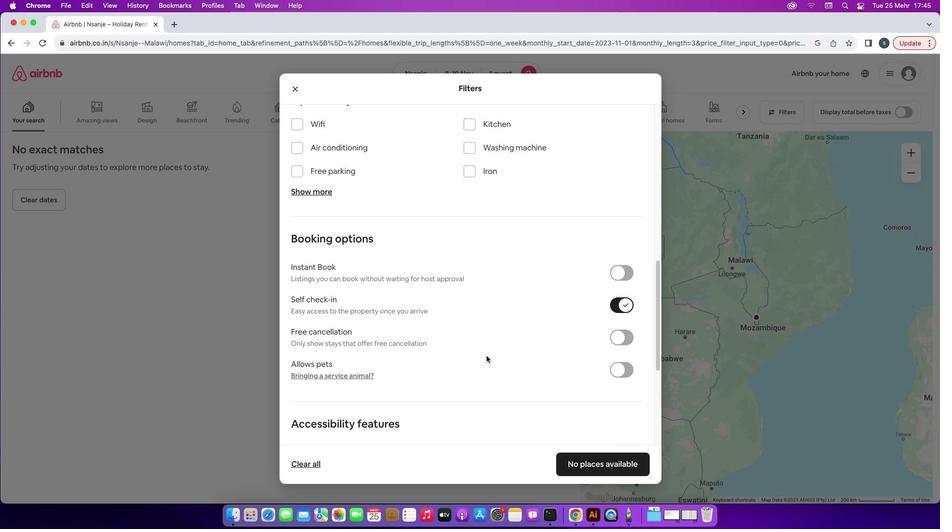 
Action: Mouse scrolled (487, 355) with delta (0, -1)
Screenshot: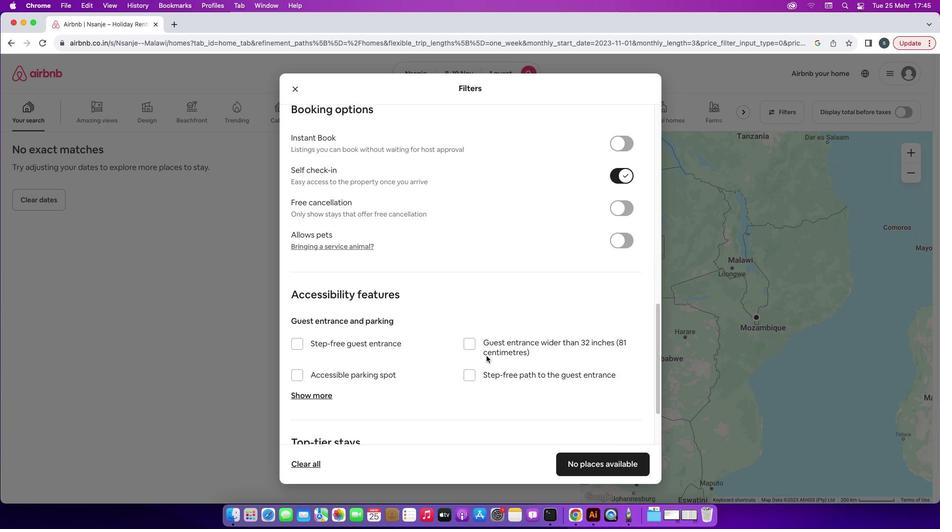 
Action: Mouse scrolled (487, 355) with delta (0, 0)
Screenshot: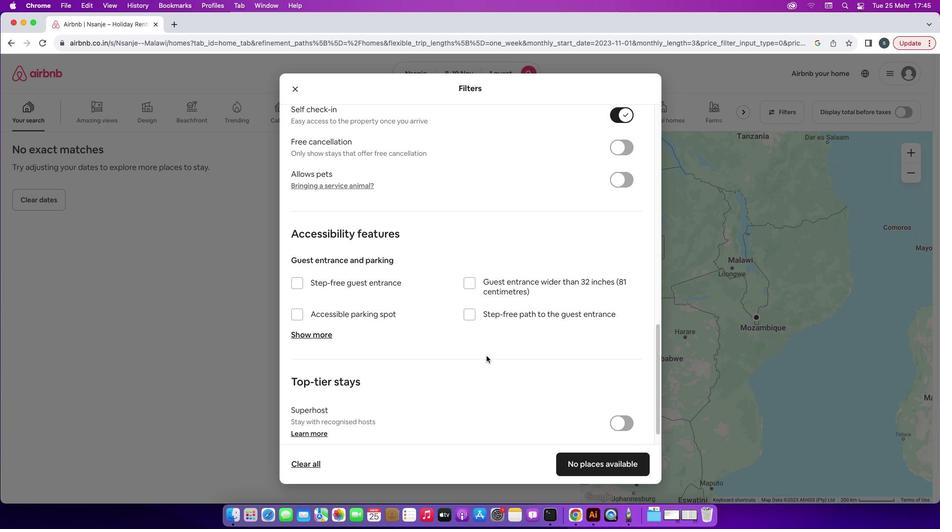 
Action: Mouse scrolled (487, 355) with delta (0, 0)
Screenshot: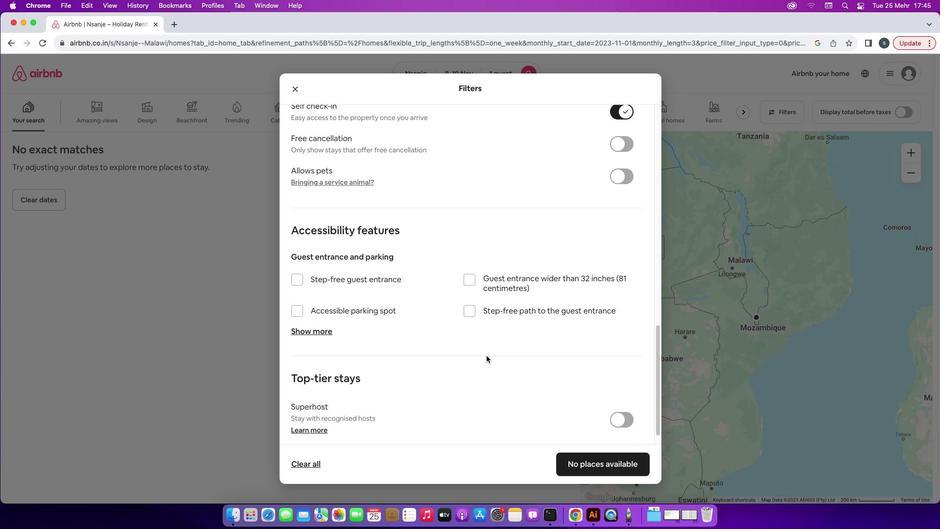 
Action: Mouse scrolled (487, 355) with delta (0, 0)
Screenshot: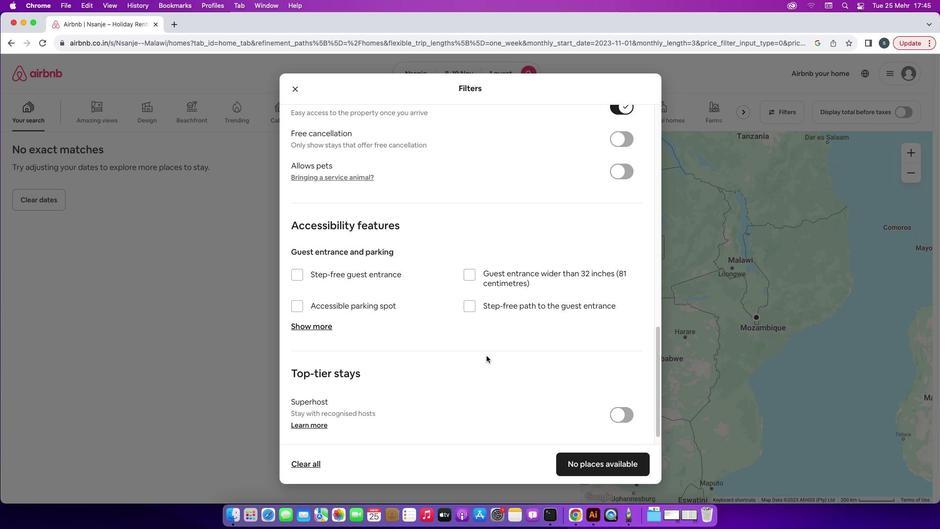 
Action: Mouse scrolled (487, 355) with delta (0, 0)
Screenshot: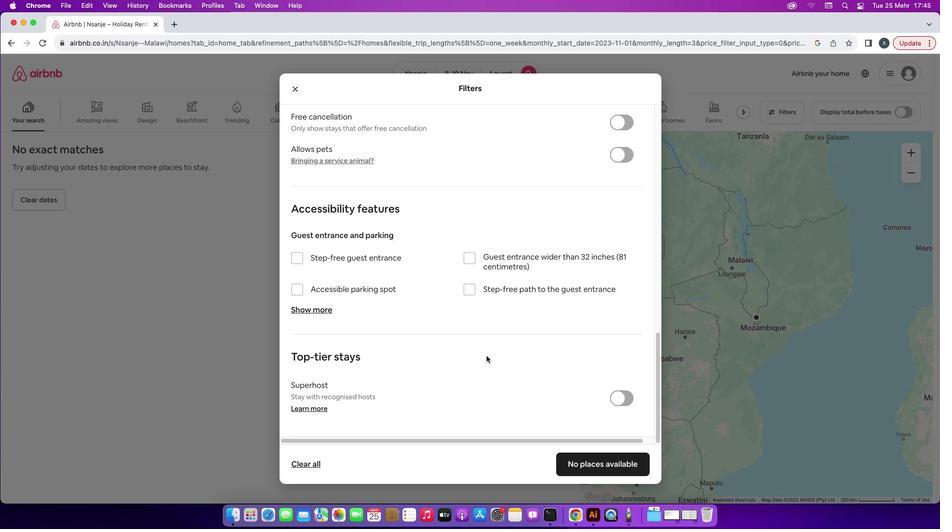 
Action: Mouse scrolled (487, 355) with delta (0, 0)
Screenshot: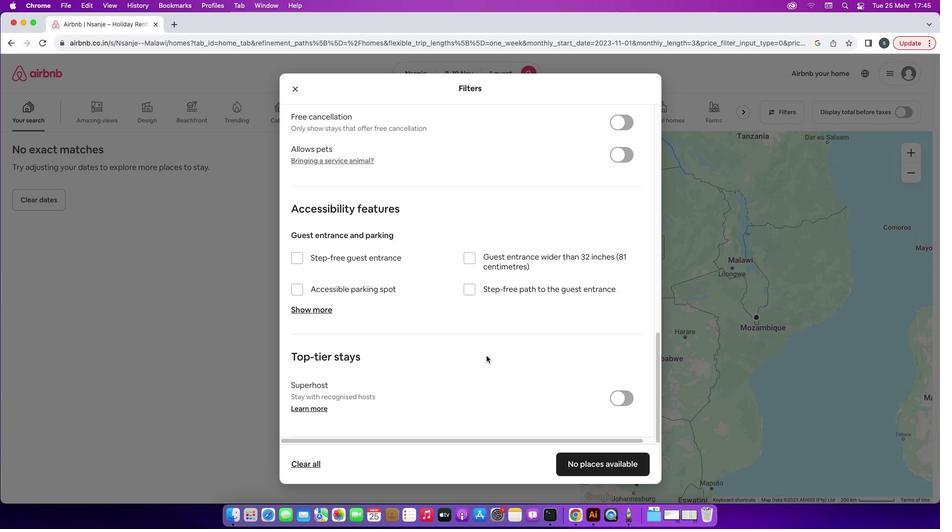 
Action: Mouse moved to (486, 355)
Screenshot: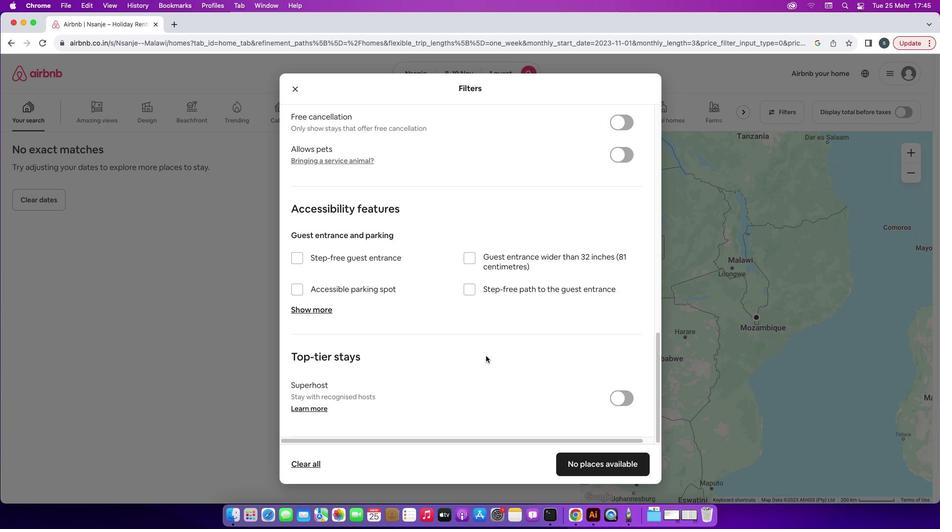 
Action: Mouse scrolled (486, 355) with delta (0, 0)
Screenshot: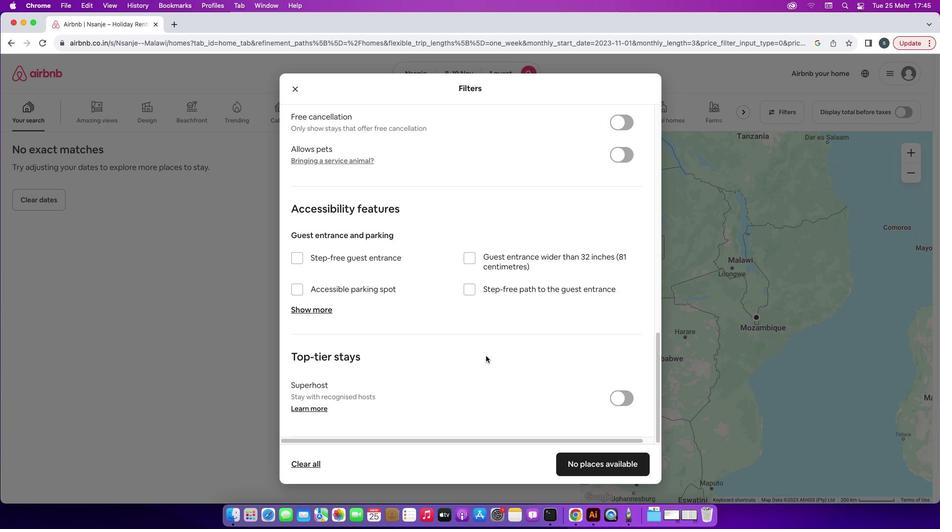 
Action: Mouse scrolled (486, 355) with delta (0, 0)
Screenshot: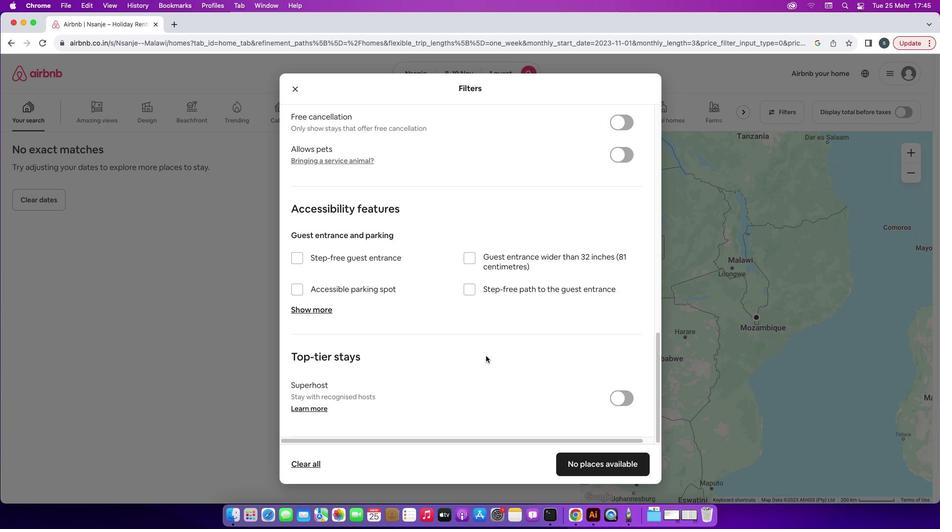 
Action: Mouse moved to (585, 464)
Screenshot: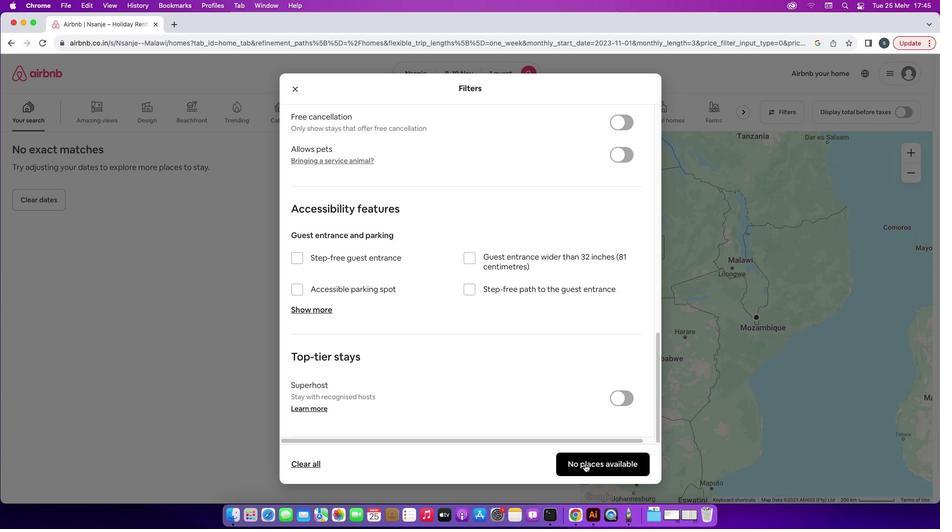 
Action: Mouse pressed left at (585, 464)
Screenshot: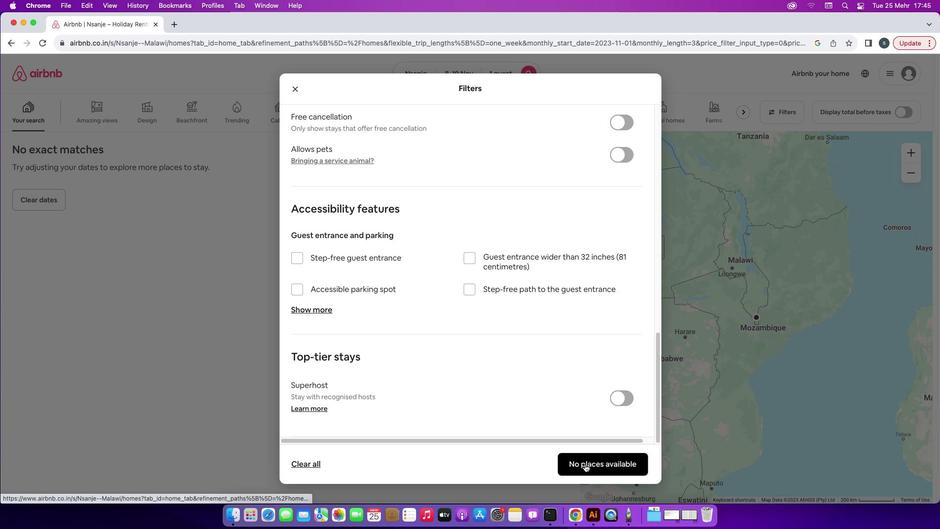 
Action: Mouse moved to (431, 325)
Screenshot: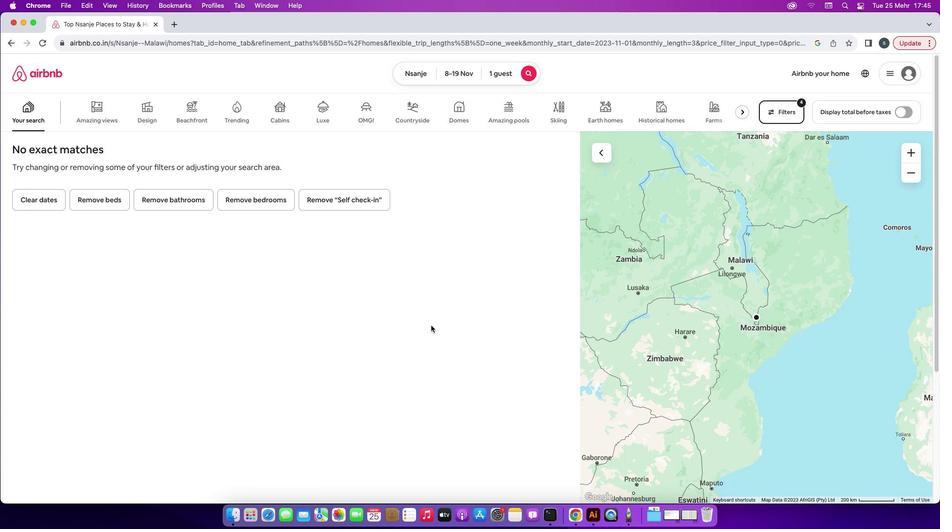 
